 Task: Open Card Engineering Design Review in Board Product Beta Testing to Workspace DevOps and add a team member Softage.2@softage.net, a label Blue, a checklist Cake Decorating, an attachment from your computer, a color Blue and finally, add a card description 'Research and develop new product distribution strategy' and a comment 'Let us approach this task with a sense of collaboration and teamwork, leveraging the strengths of each team member.'. Add a start date 'Jan 02, 1900' with a due date 'Jan 09, 1900'
Action: Mouse moved to (294, 178)
Screenshot: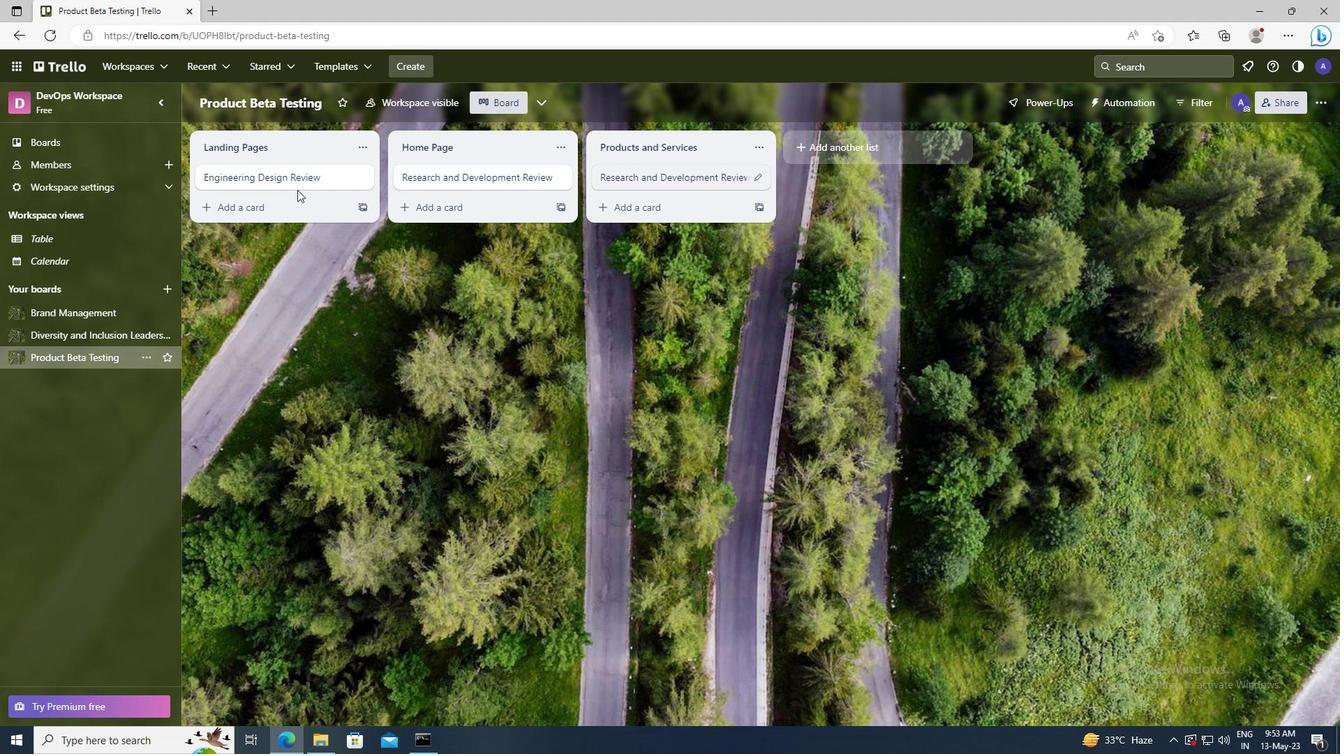 
Action: Mouse pressed left at (294, 178)
Screenshot: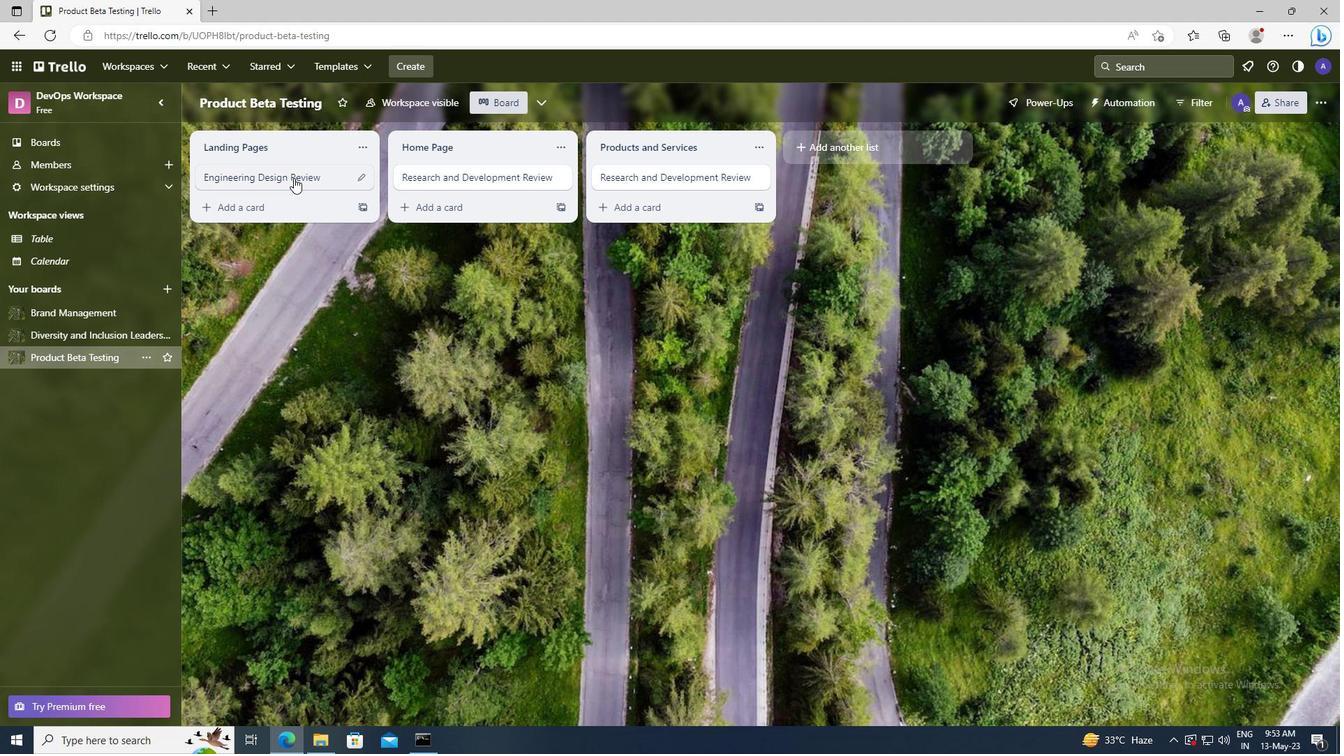 
Action: Mouse moved to (849, 174)
Screenshot: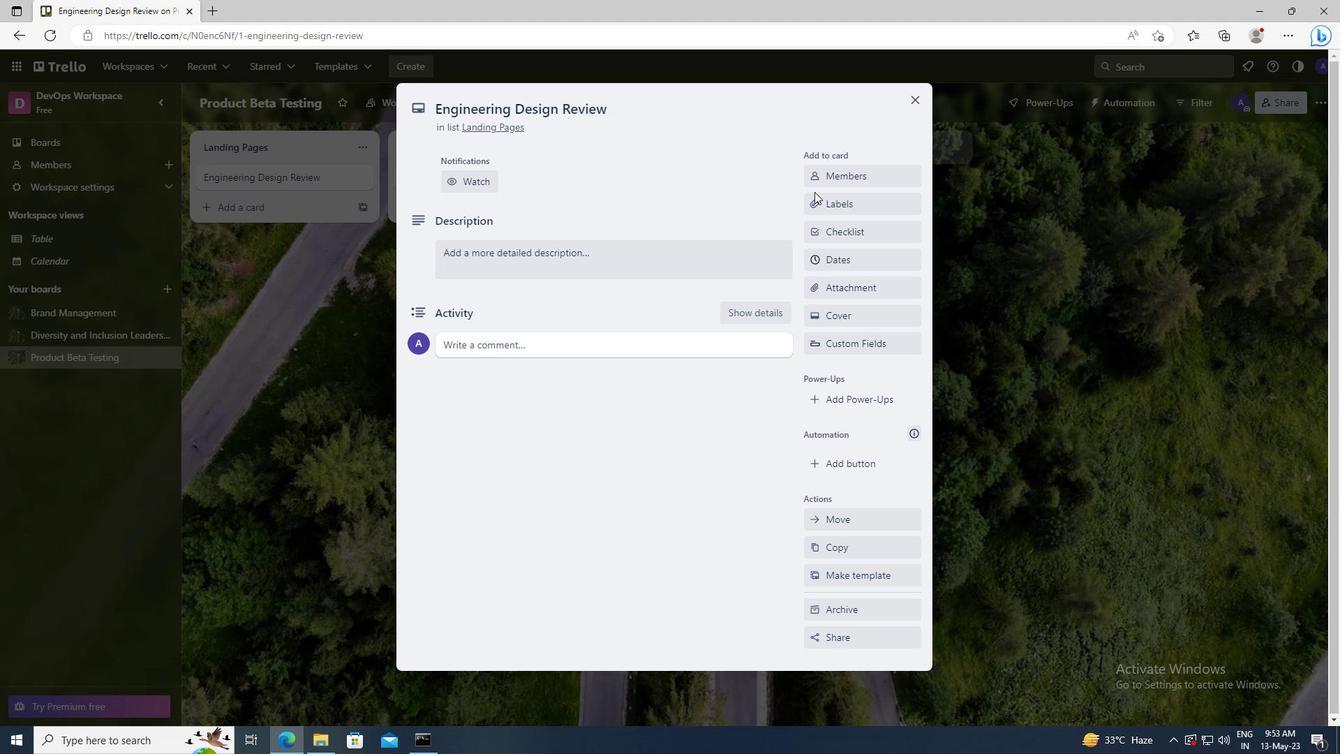 
Action: Mouse pressed left at (849, 174)
Screenshot: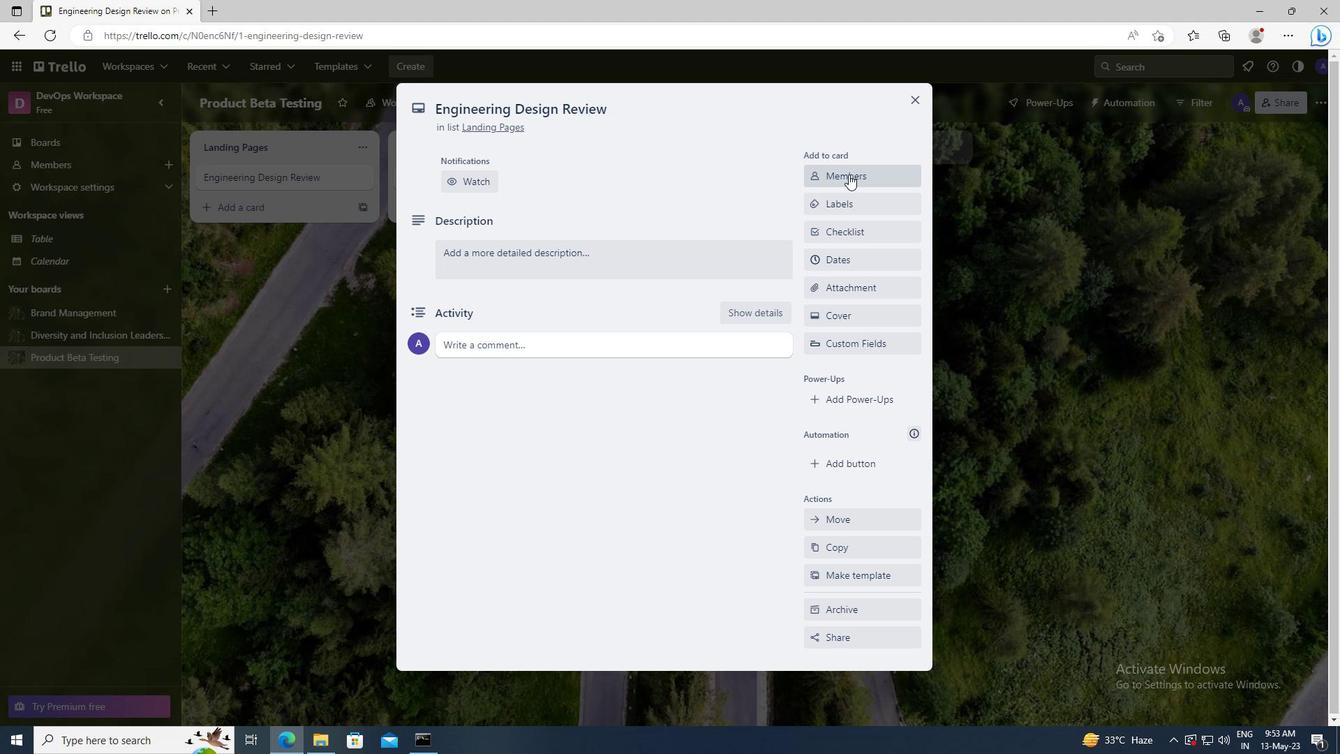 
Action: Mouse moved to (859, 240)
Screenshot: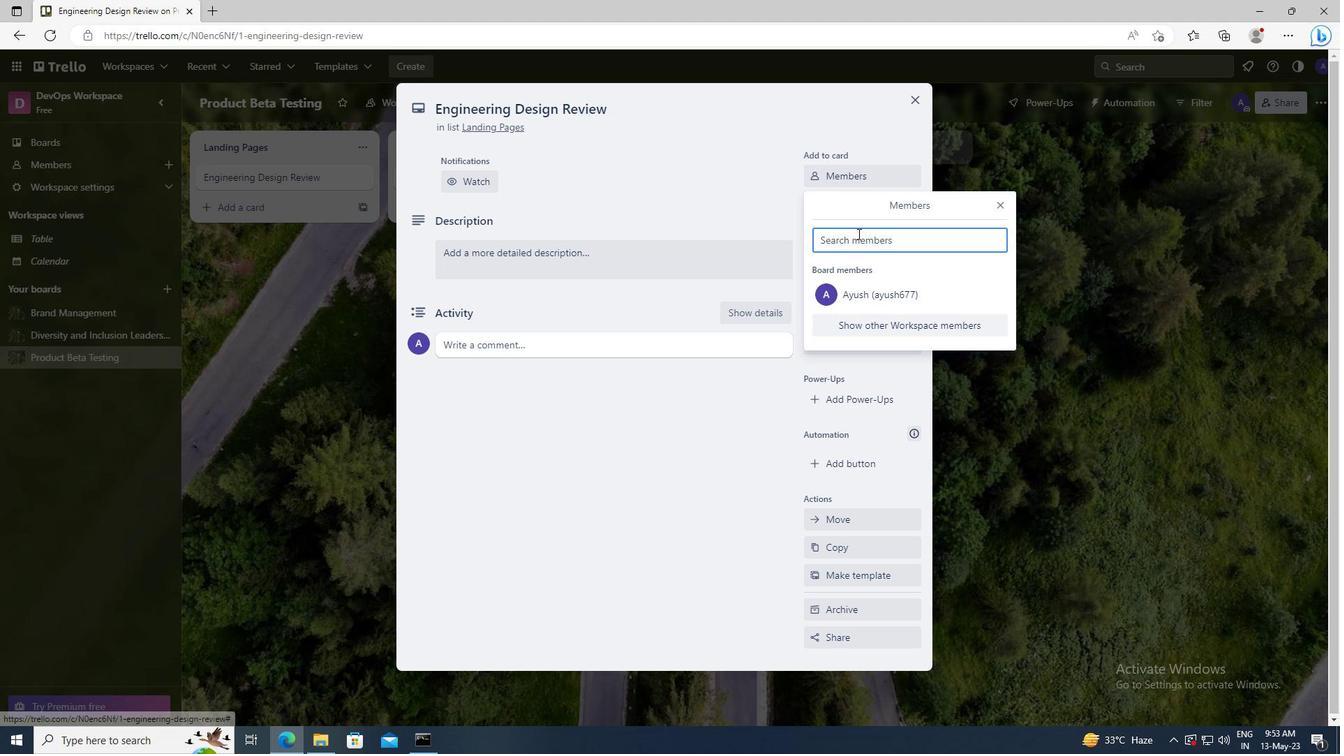 
Action: Mouse pressed left at (859, 240)
Screenshot: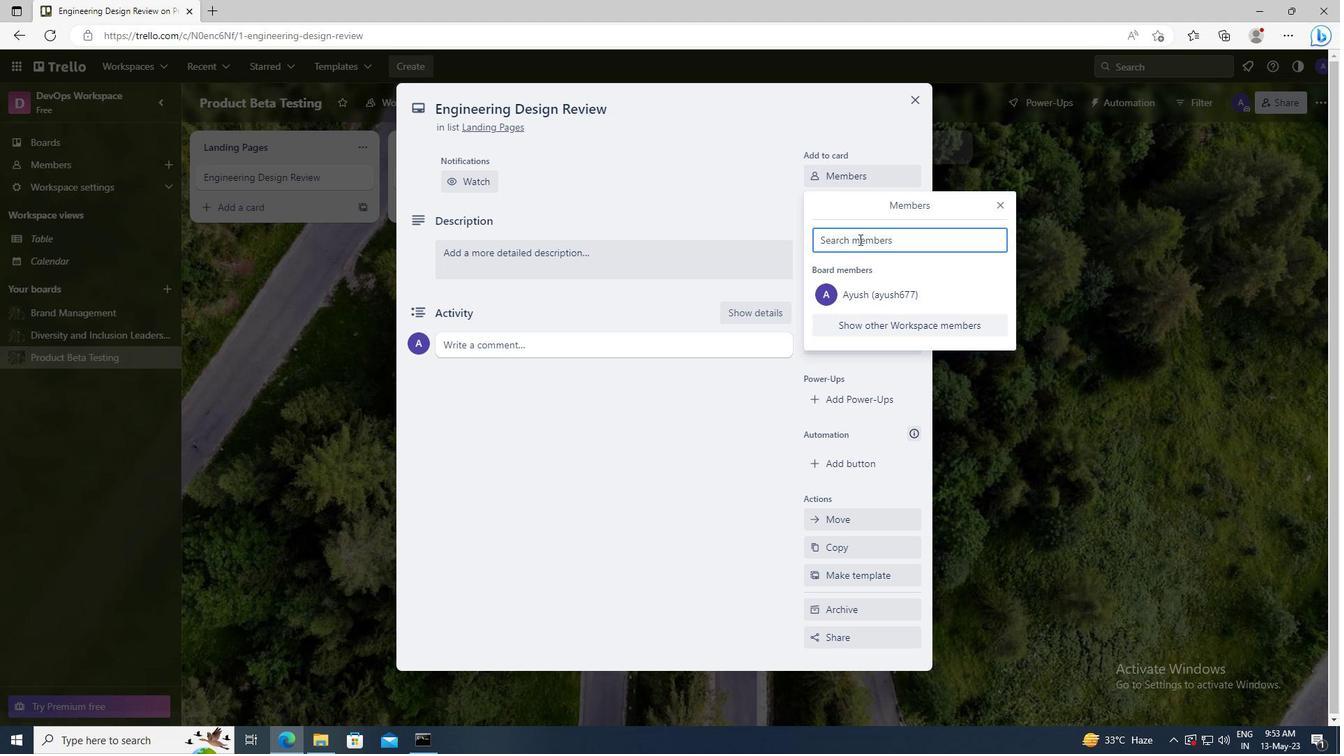 
Action: Key pressed <Key.shift>SOFTAGE.2
Screenshot: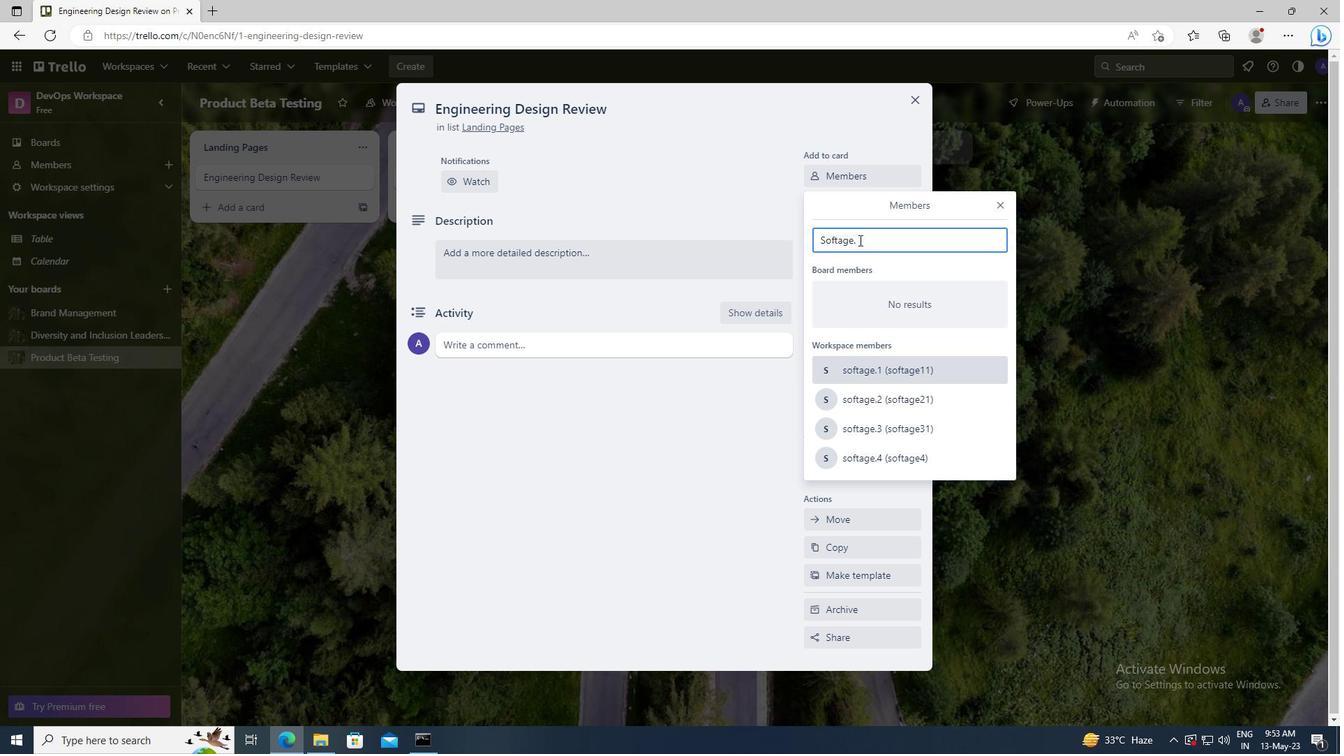 
Action: Mouse moved to (873, 368)
Screenshot: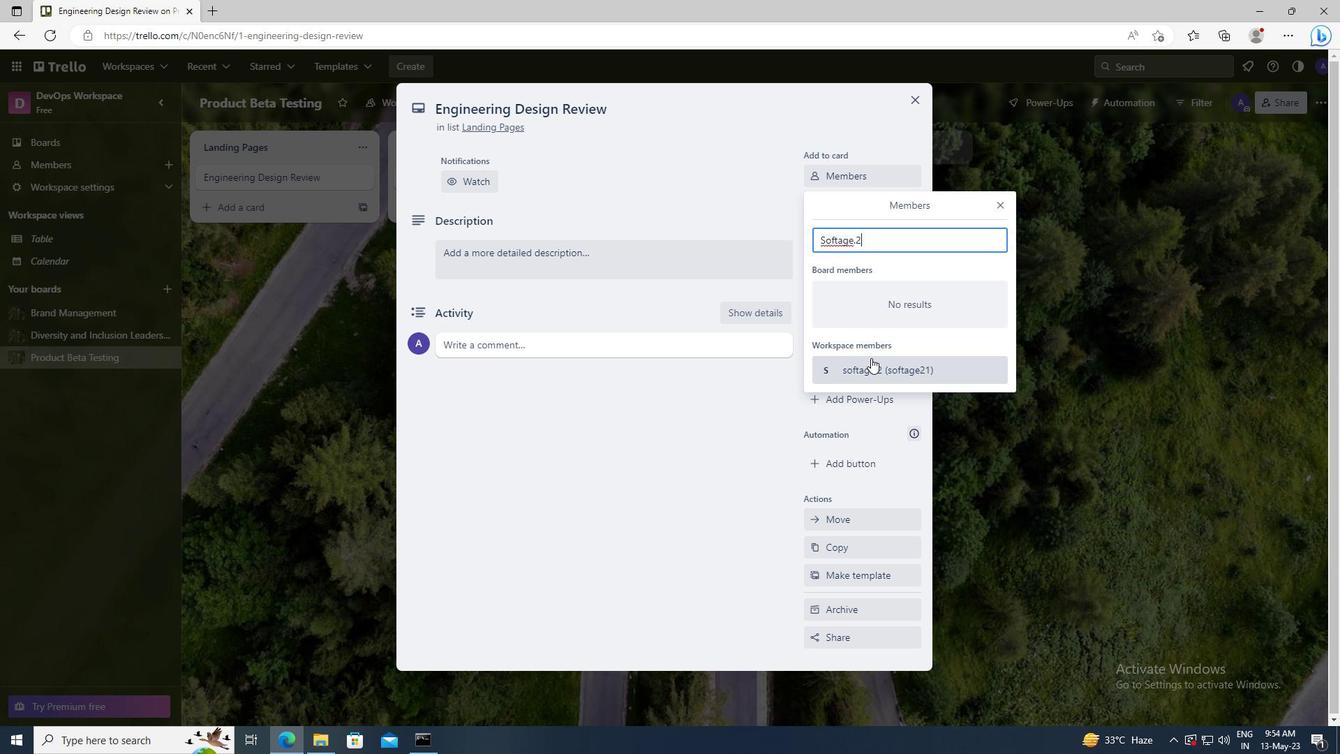 
Action: Mouse pressed left at (873, 368)
Screenshot: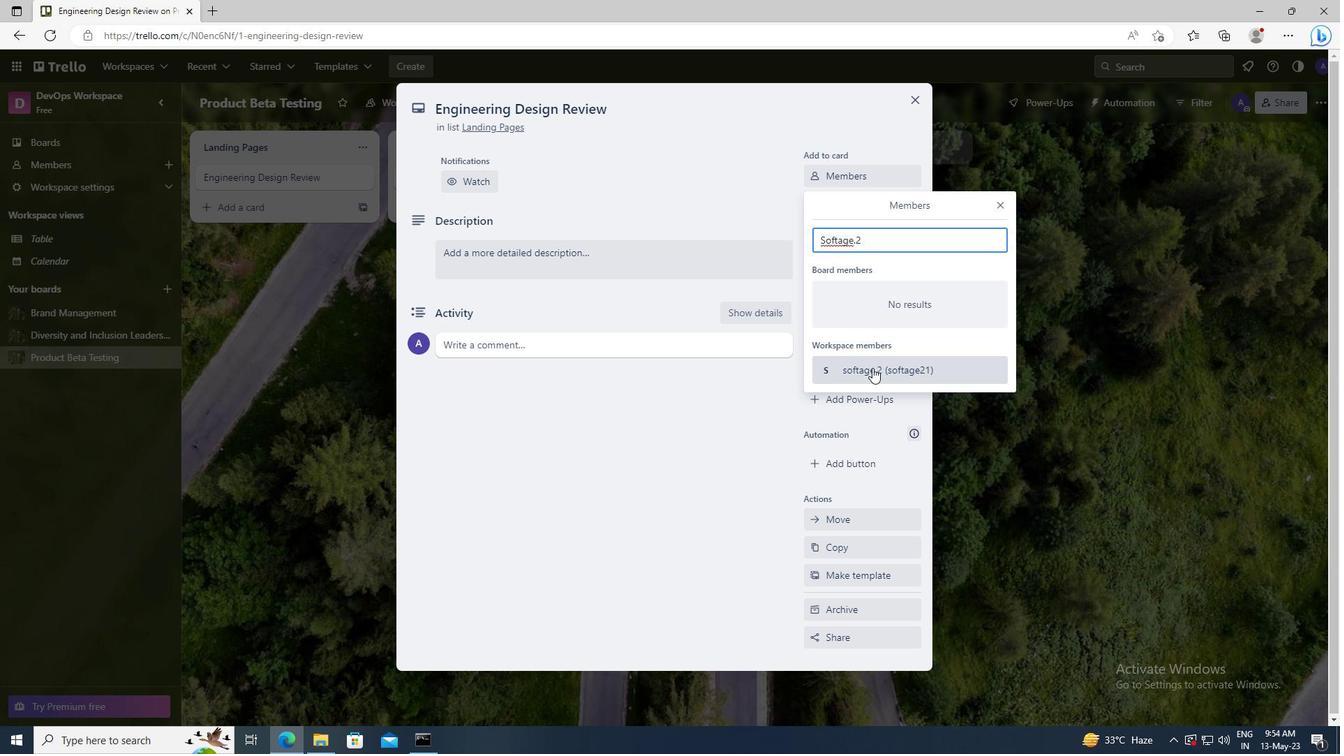 
Action: Mouse moved to (1001, 208)
Screenshot: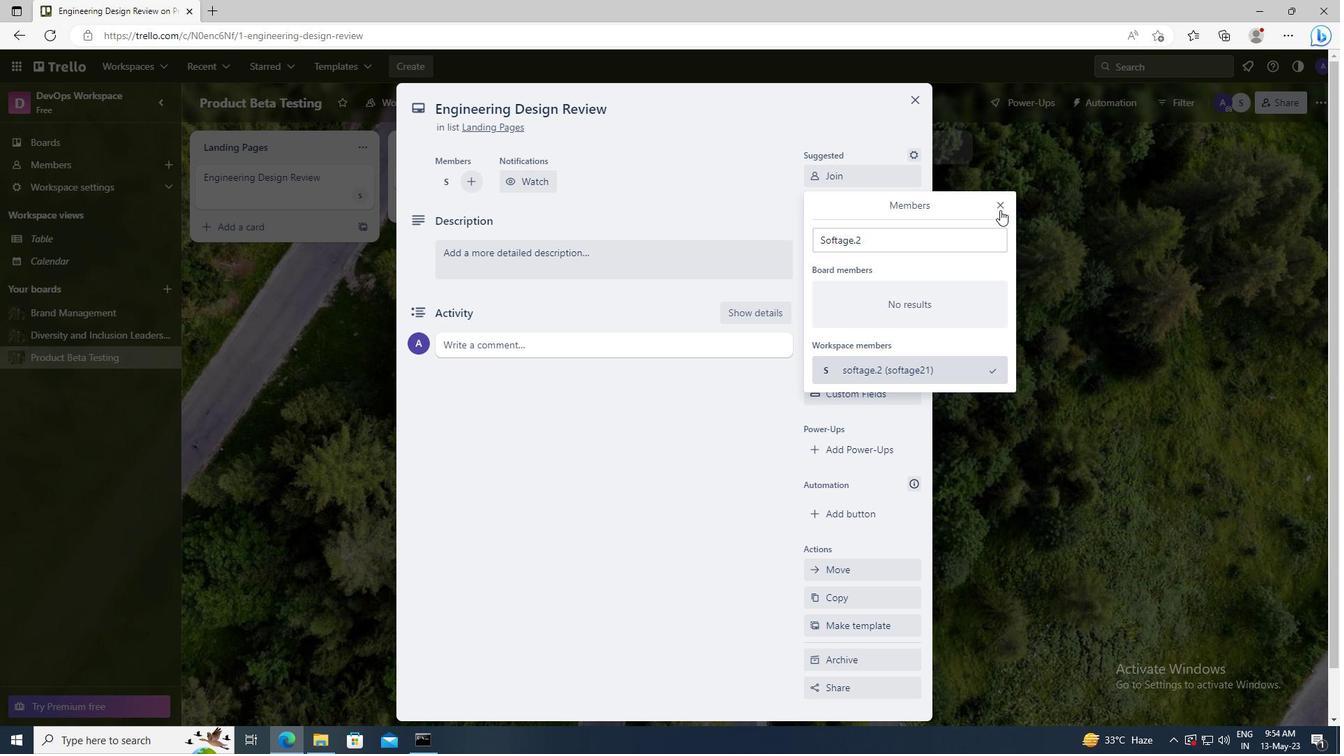 
Action: Mouse pressed left at (1001, 208)
Screenshot: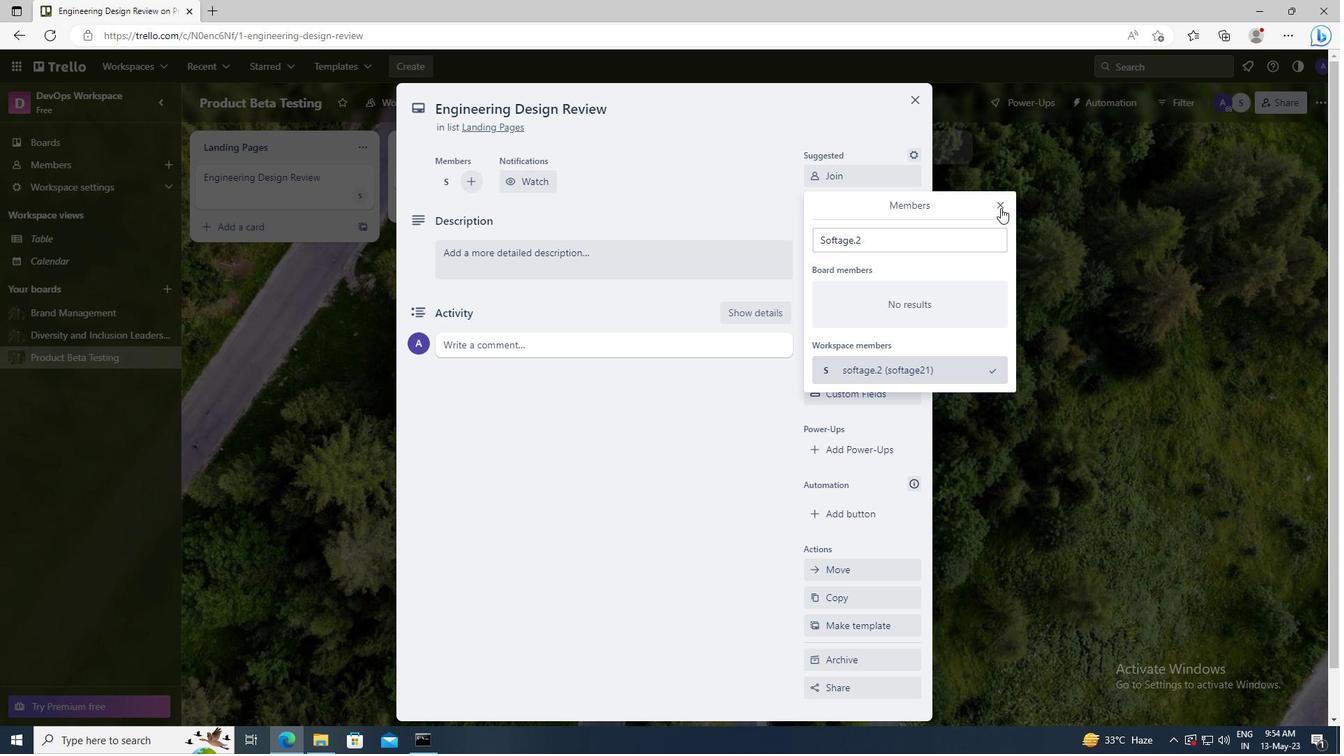 
Action: Mouse moved to (863, 260)
Screenshot: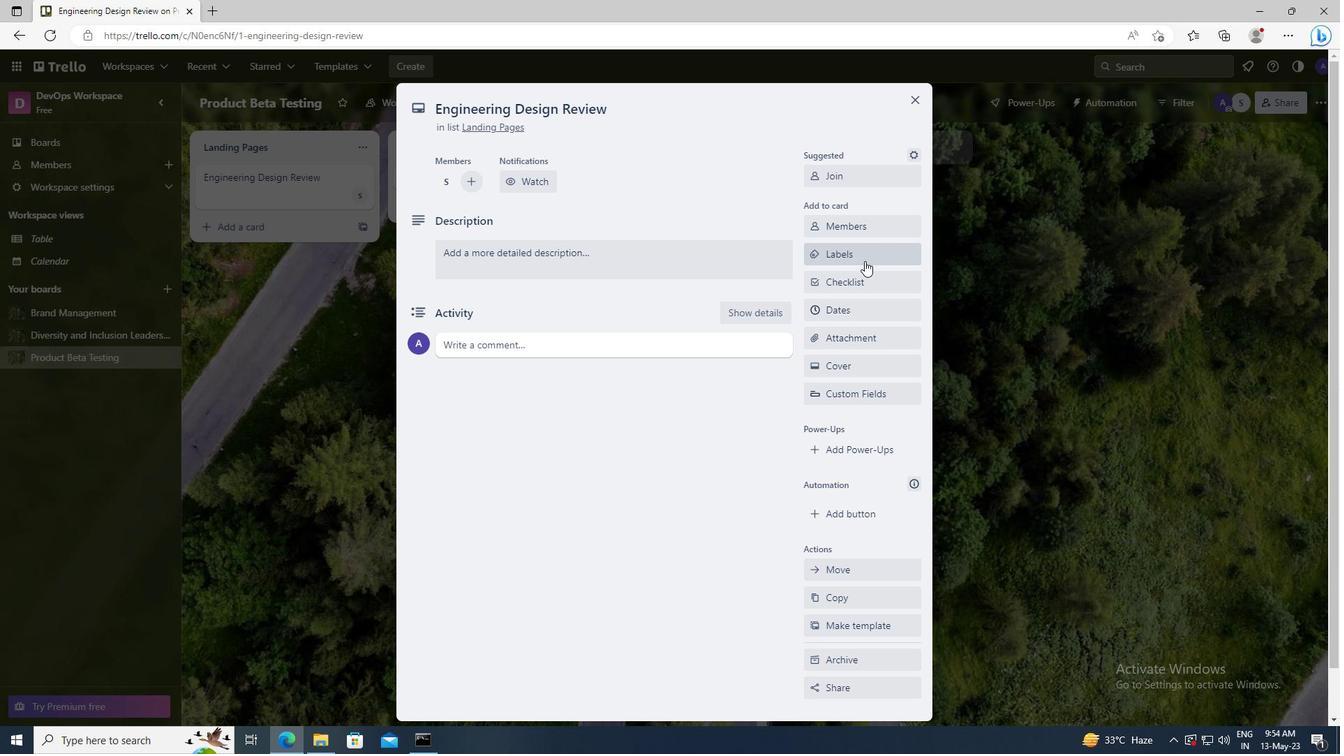 
Action: Mouse pressed left at (863, 260)
Screenshot: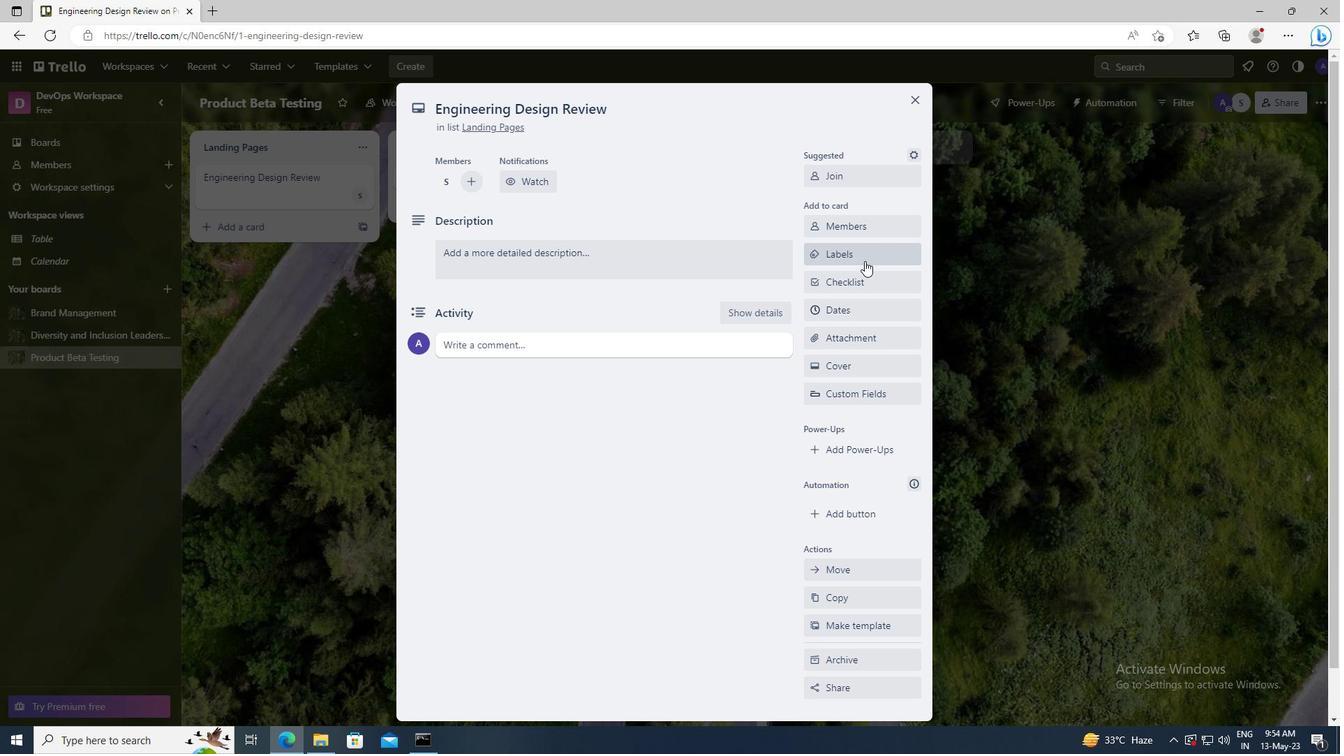 
Action: Mouse moved to (907, 527)
Screenshot: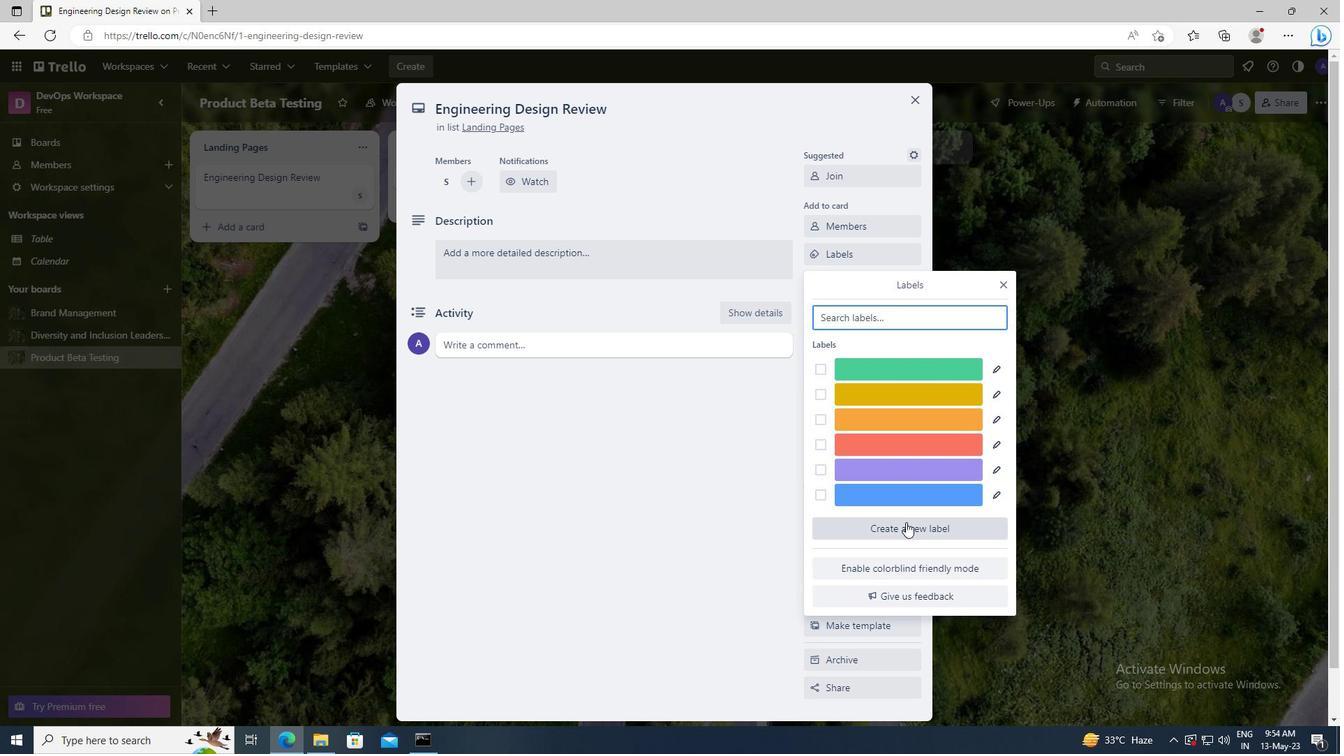 
Action: Mouse pressed left at (907, 527)
Screenshot: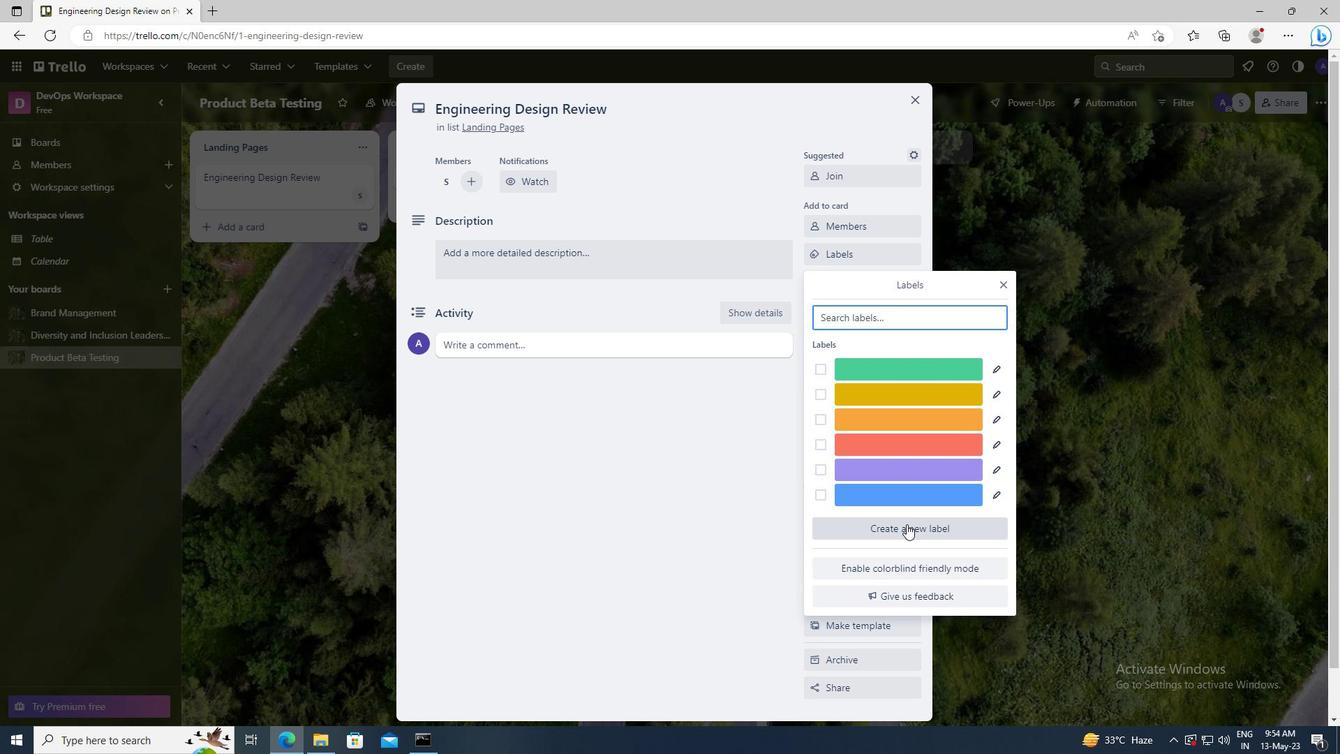 
Action: Mouse moved to (832, 556)
Screenshot: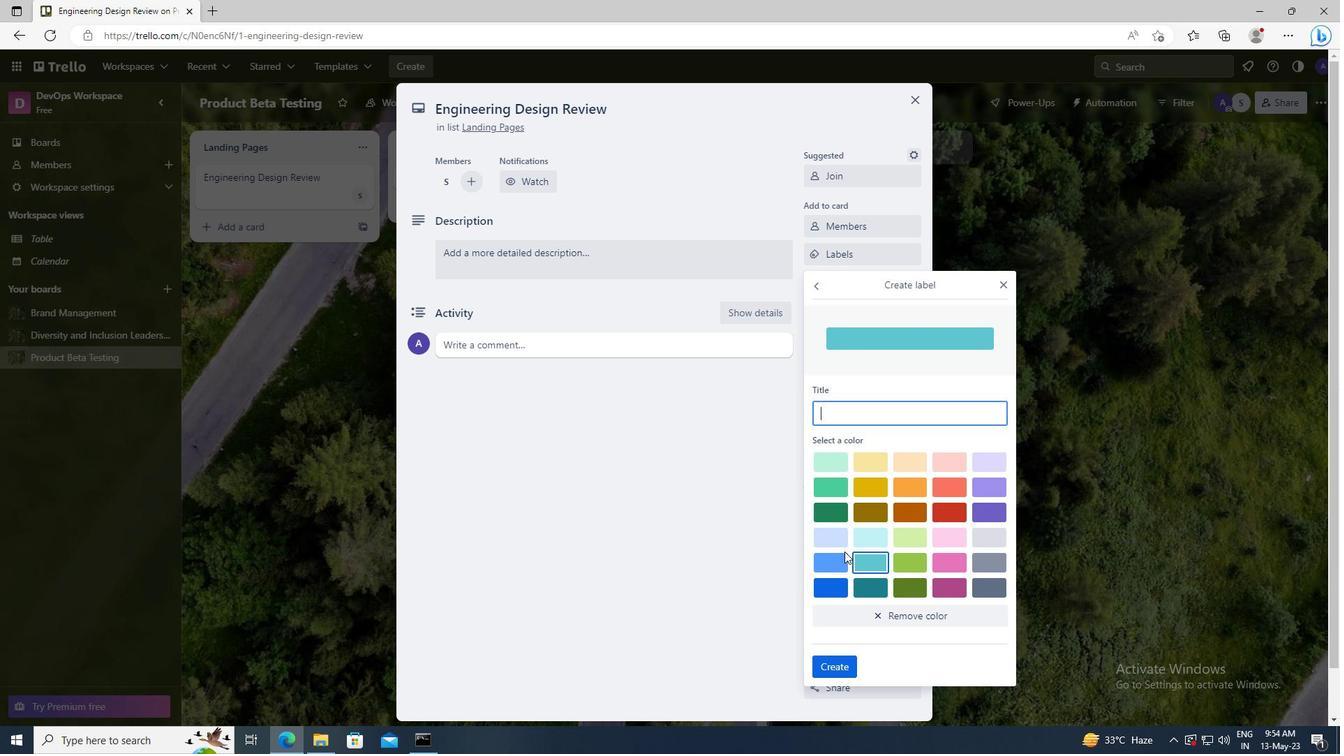 
Action: Mouse pressed left at (832, 556)
Screenshot: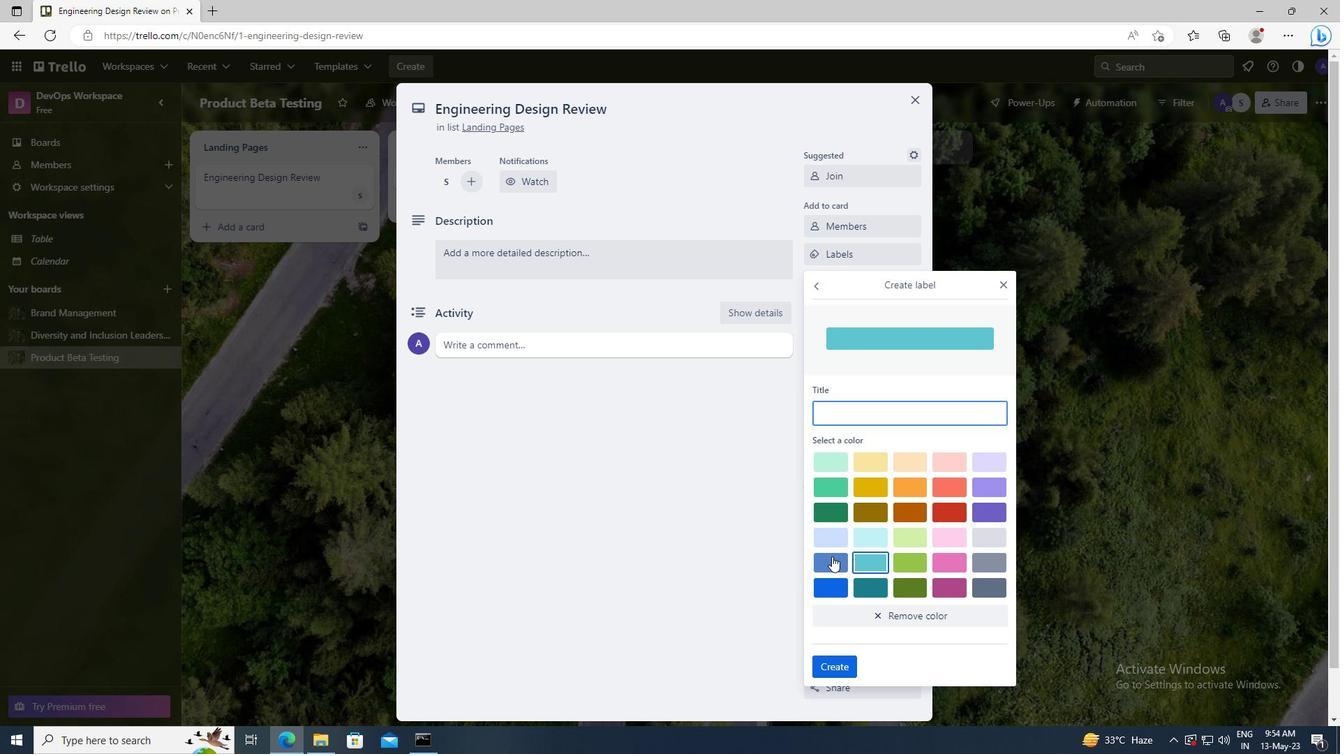
Action: Mouse moved to (823, 666)
Screenshot: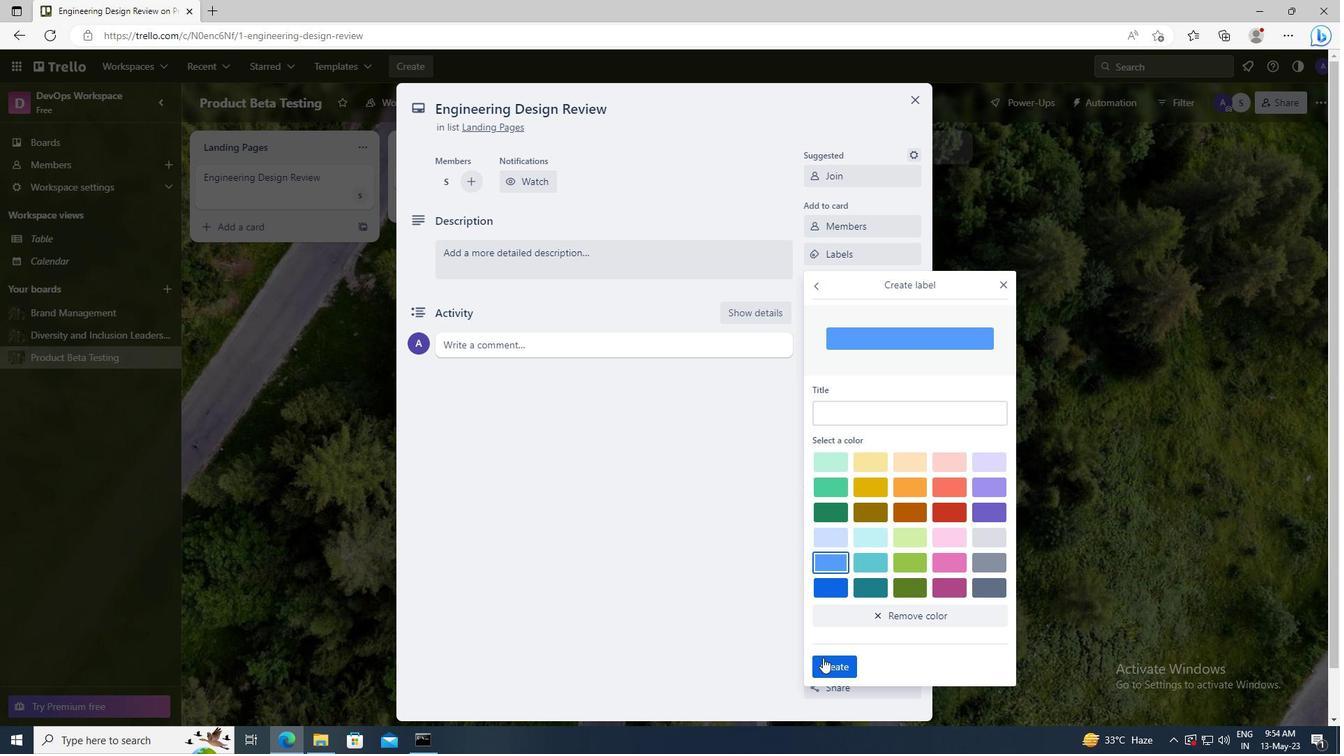 
Action: Mouse pressed left at (823, 666)
Screenshot: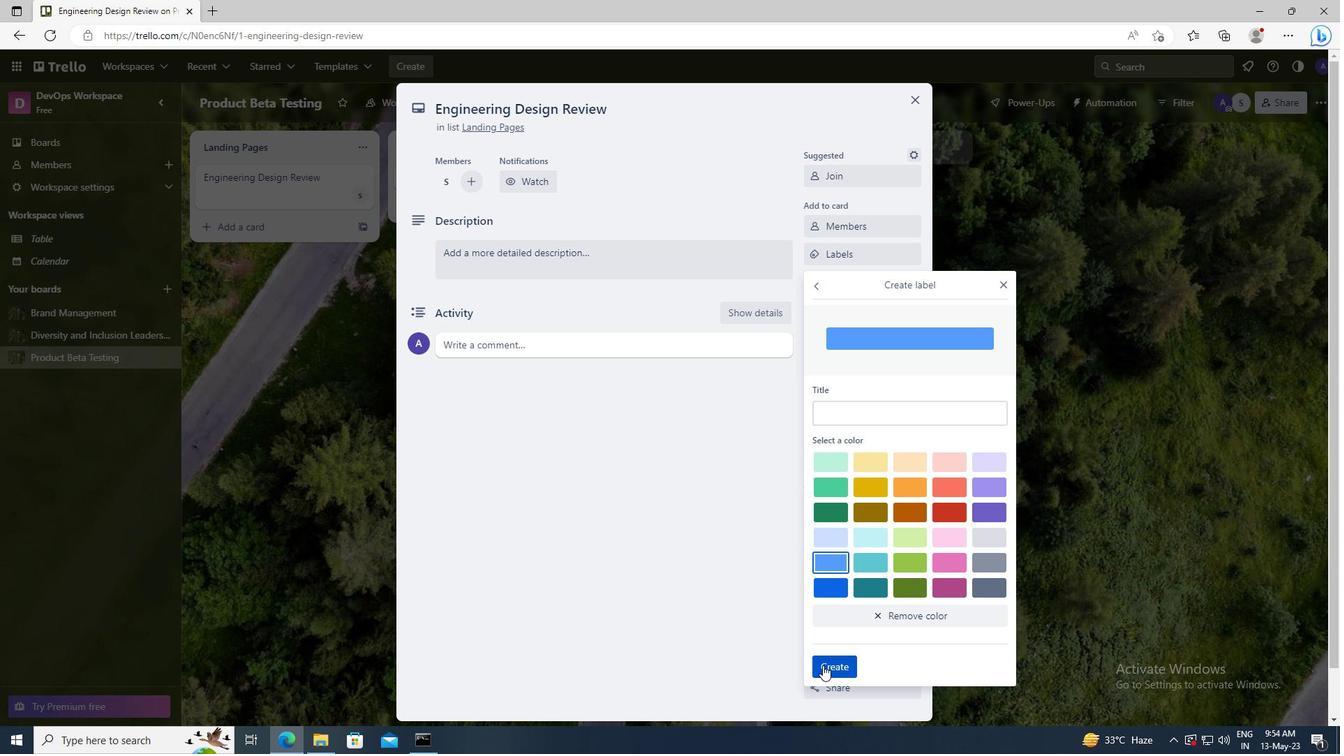 
Action: Mouse moved to (1004, 282)
Screenshot: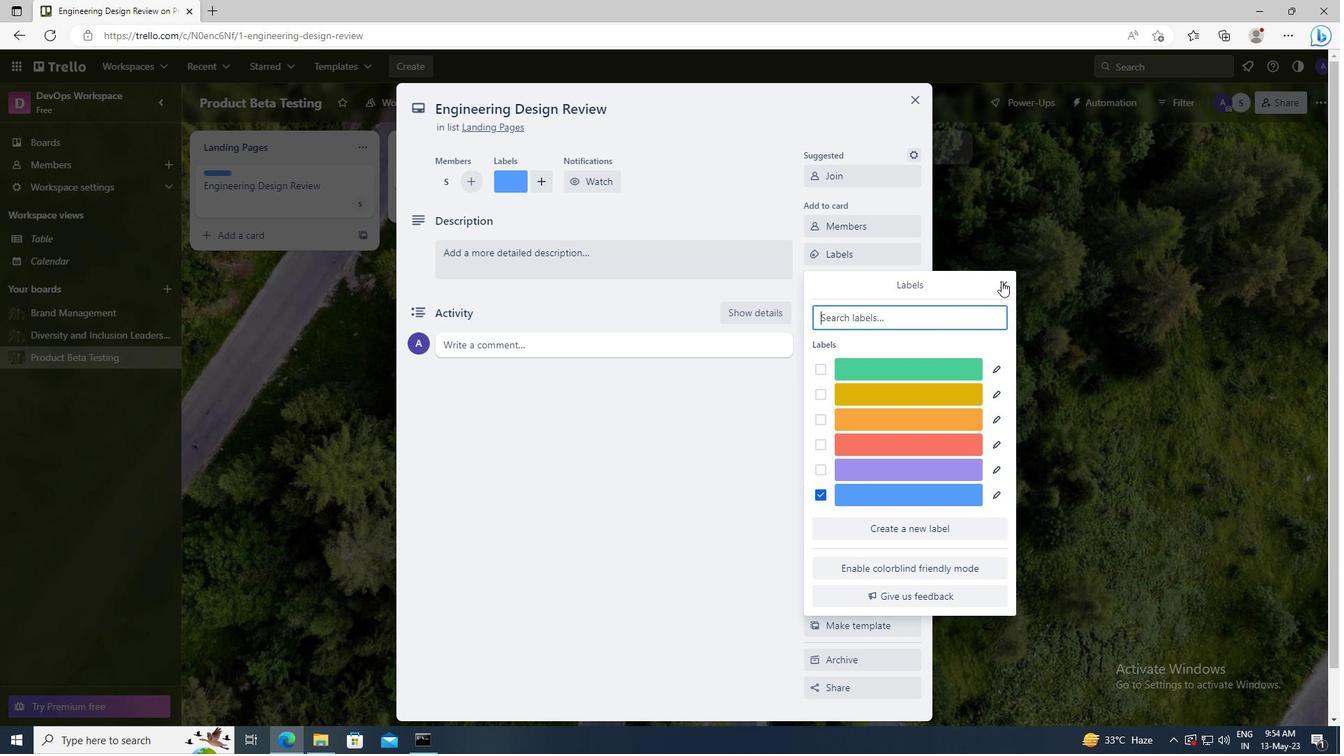 
Action: Mouse pressed left at (1004, 282)
Screenshot: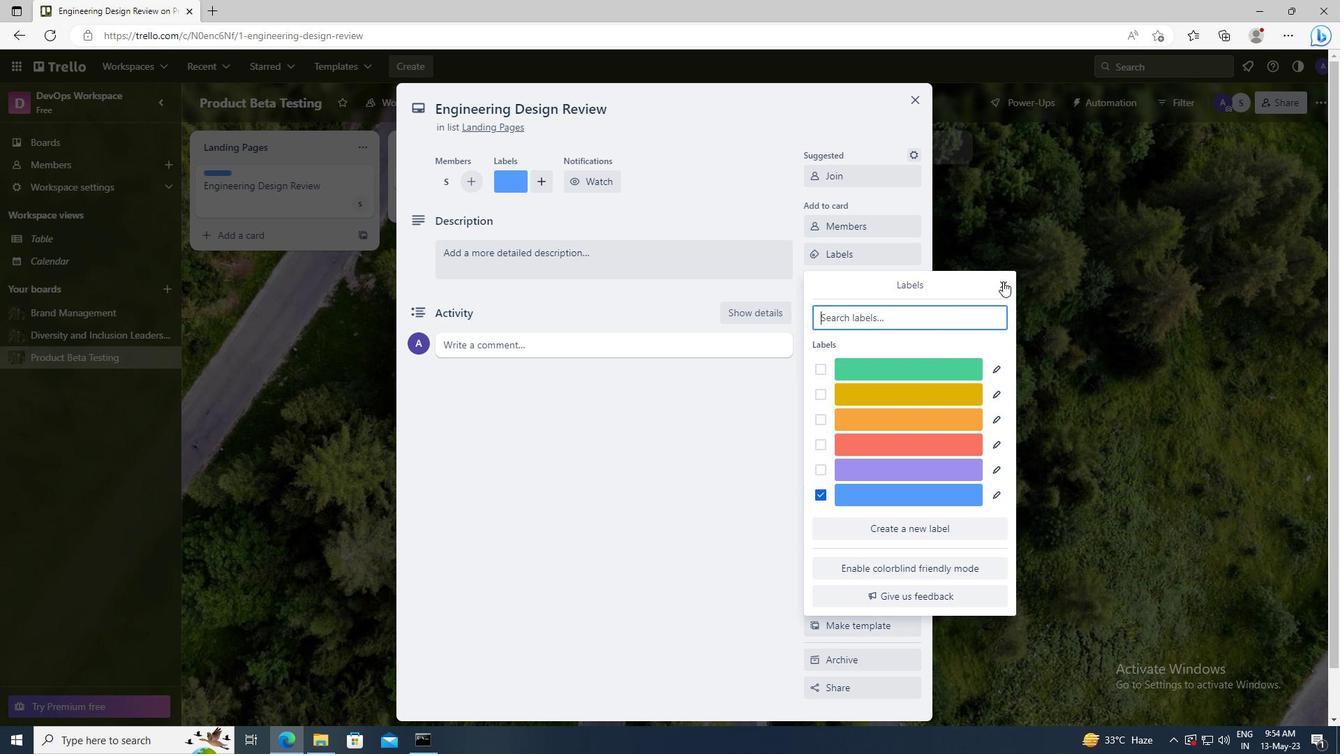 
Action: Mouse moved to (877, 282)
Screenshot: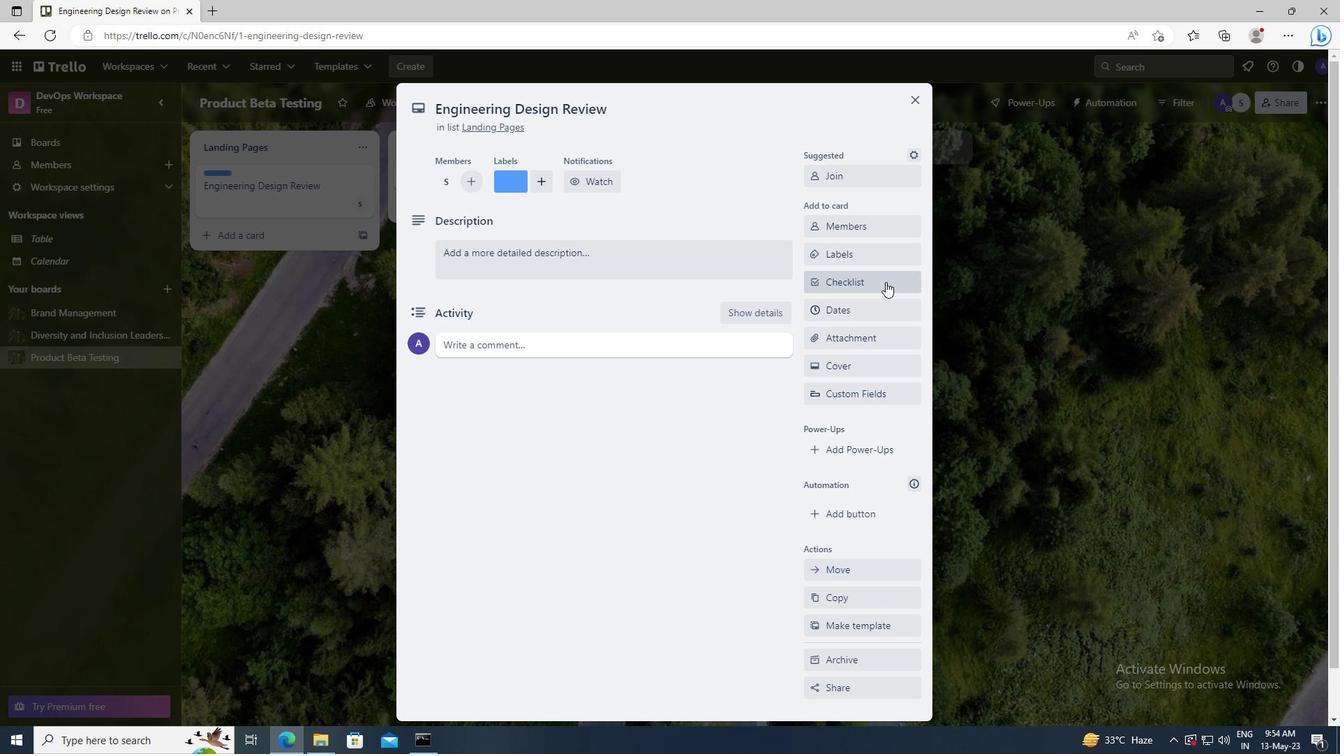 
Action: Mouse pressed left at (877, 282)
Screenshot: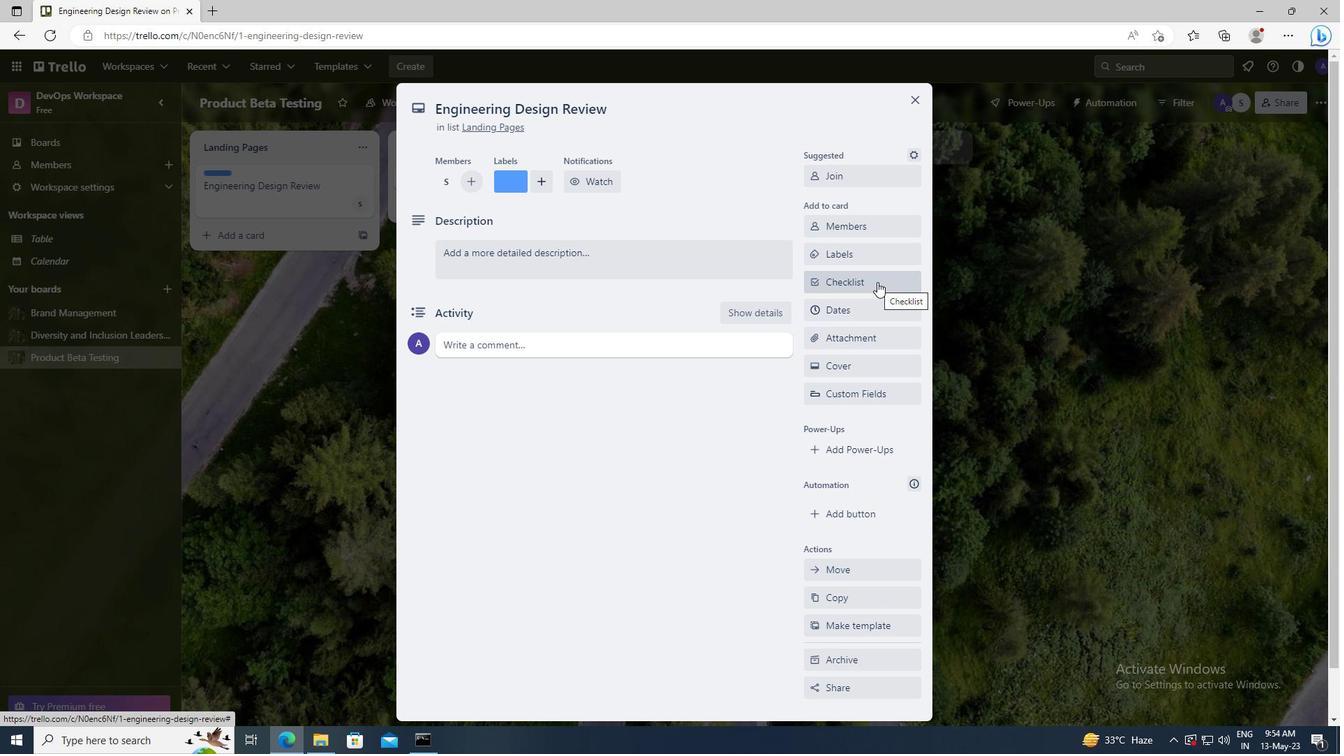 
Action: Key pressed <Key.shift>CAKE<Key.space><Key.shift>DECORATING
Screenshot: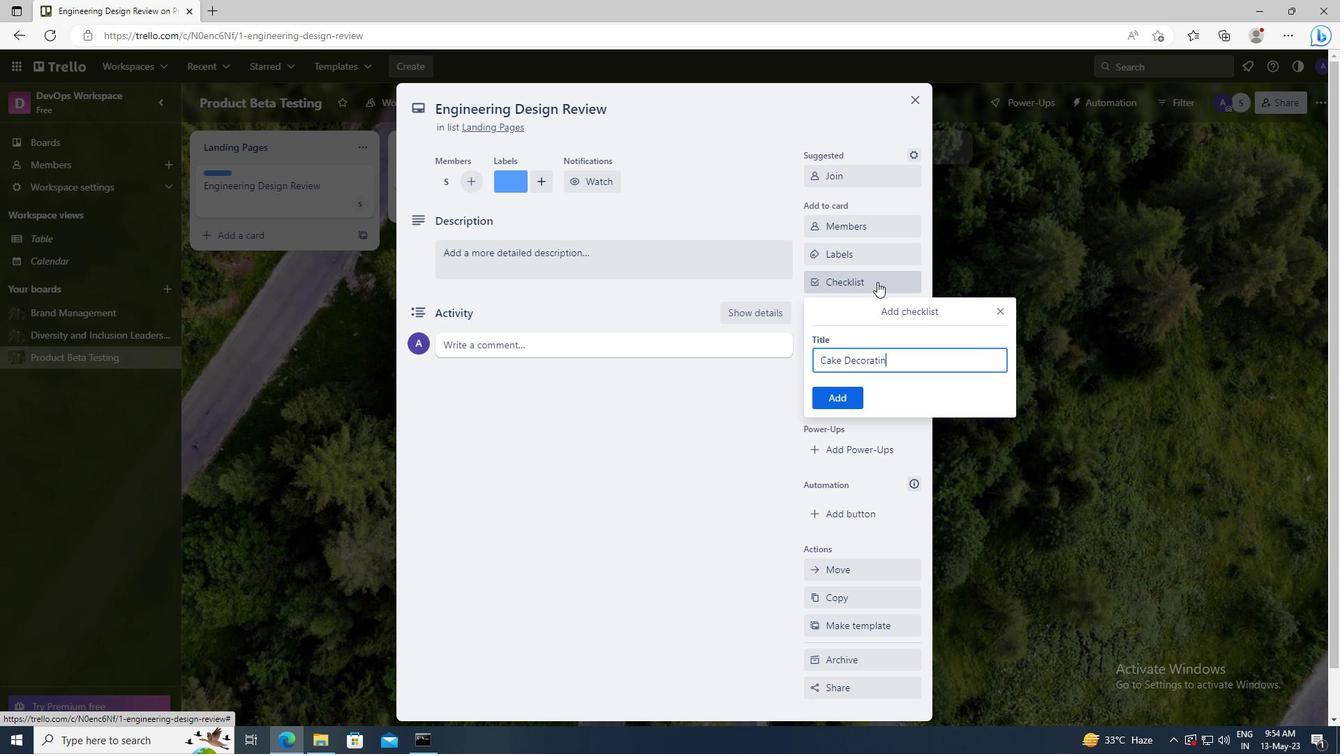 
Action: Mouse moved to (850, 395)
Screenshot: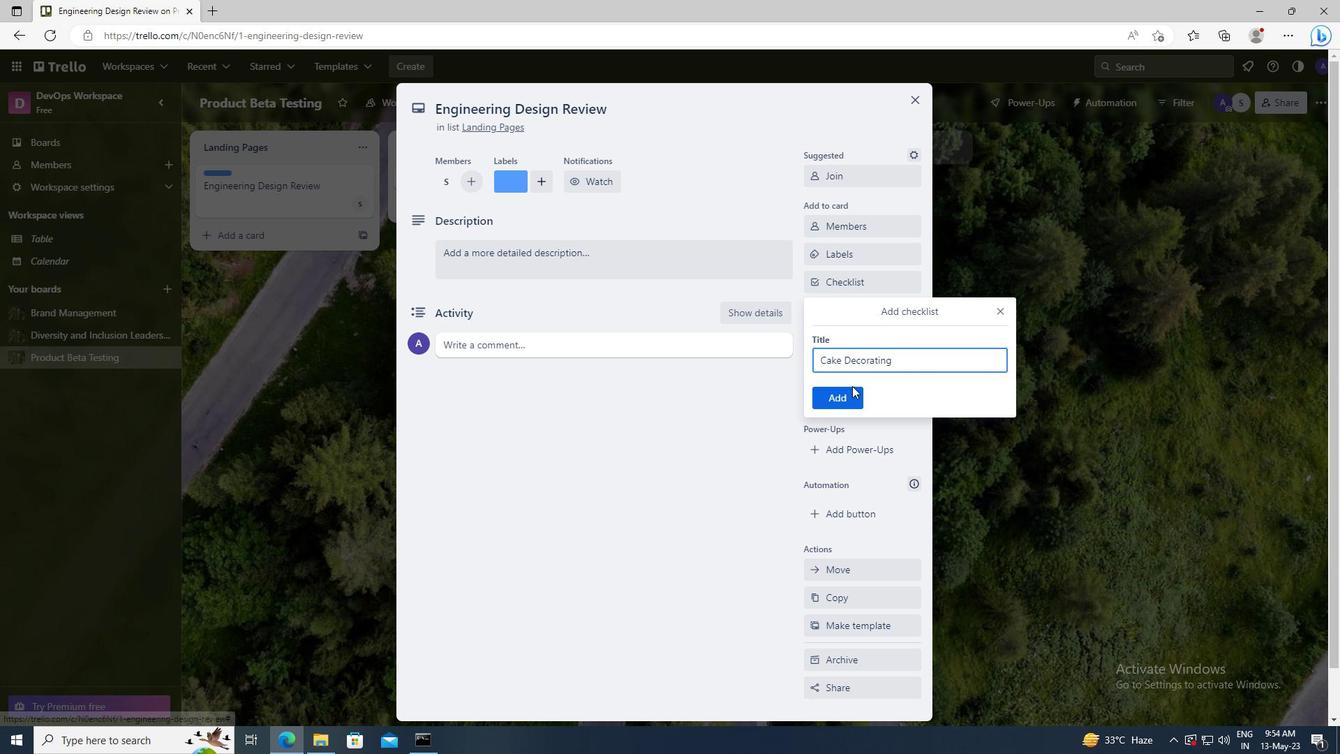 
Action: Mouse pressed left at (850, 395)
Screenshot: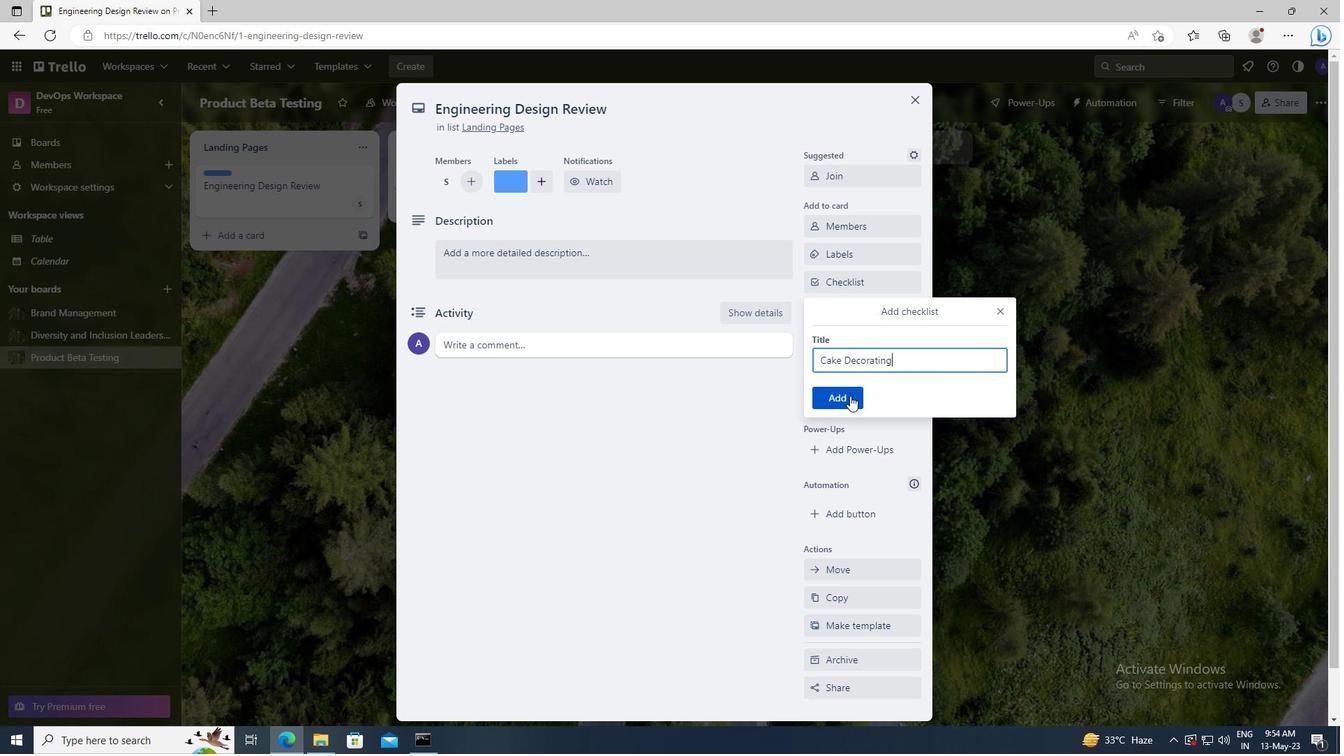 
Action: Mouse moved to (844, 345)
Screenshot: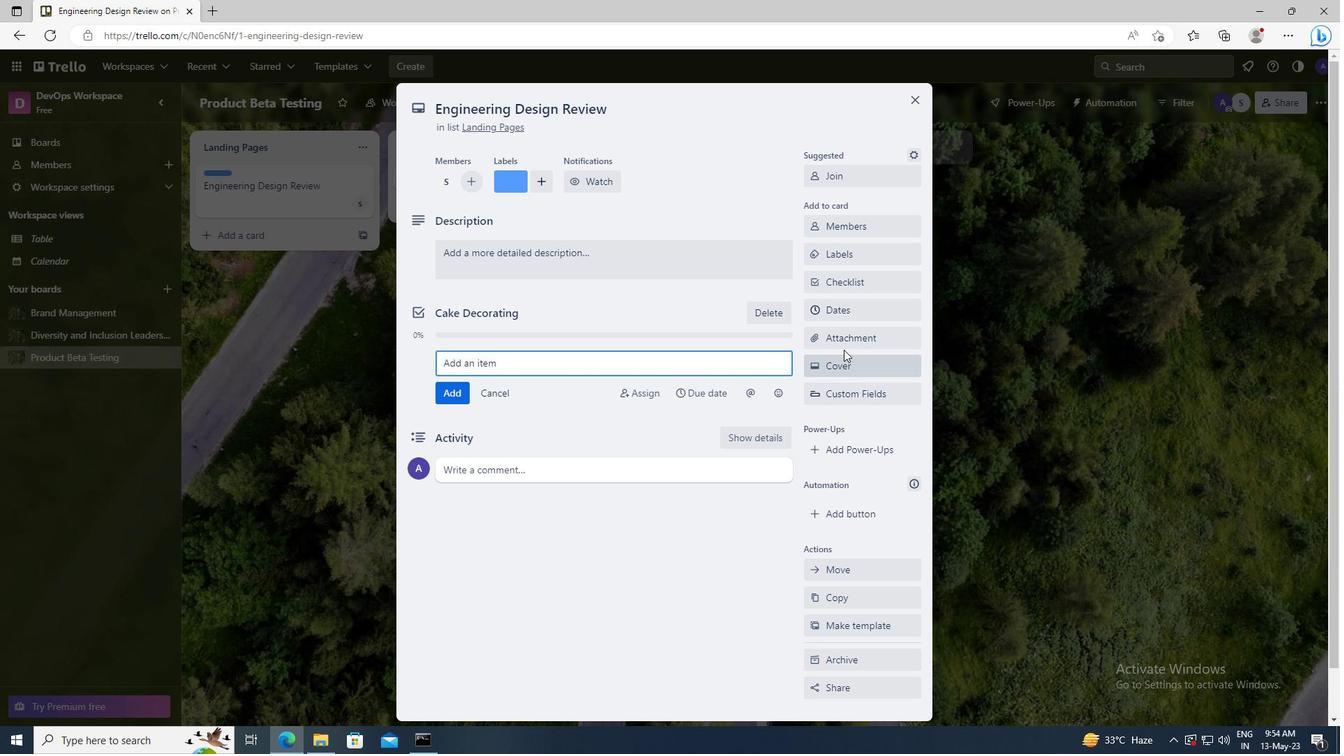 
Action: Mouse pressed left at (844, 345)
Screenshot: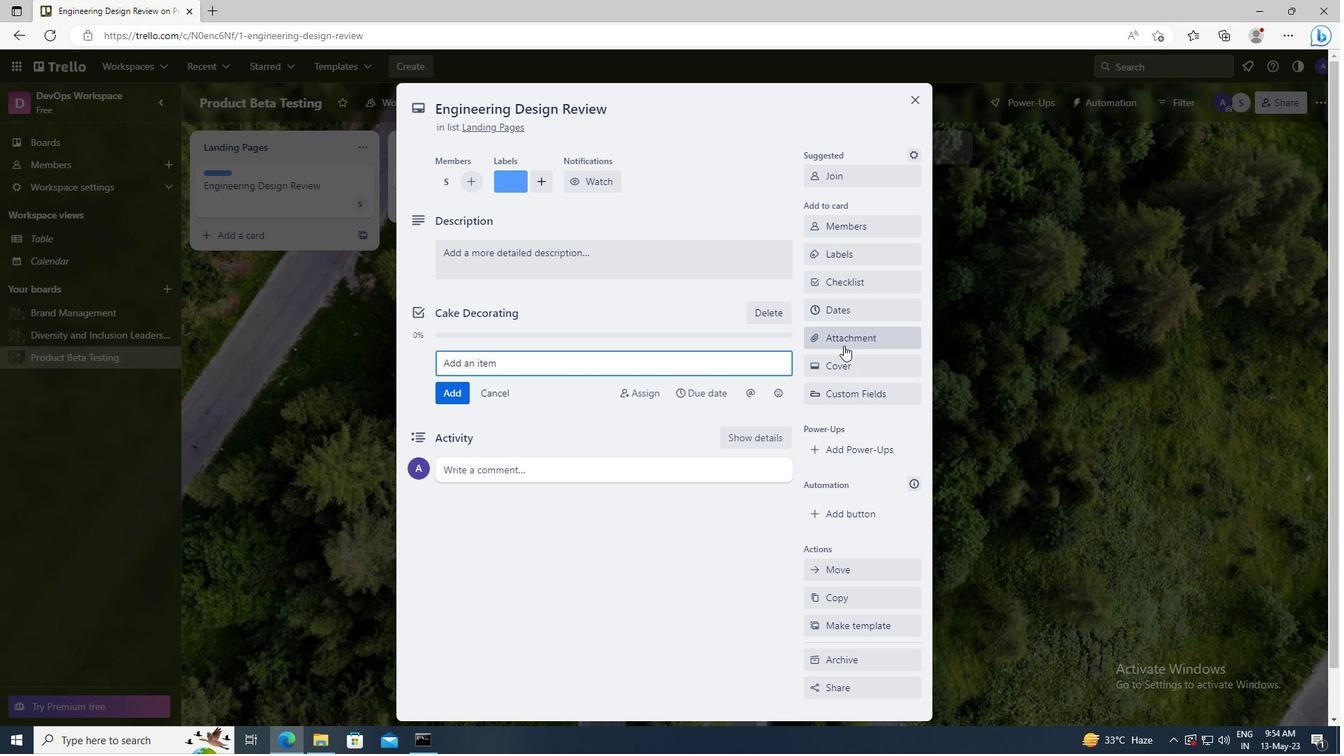 
Action: Mouse moved to (844, 395)
Screenshot: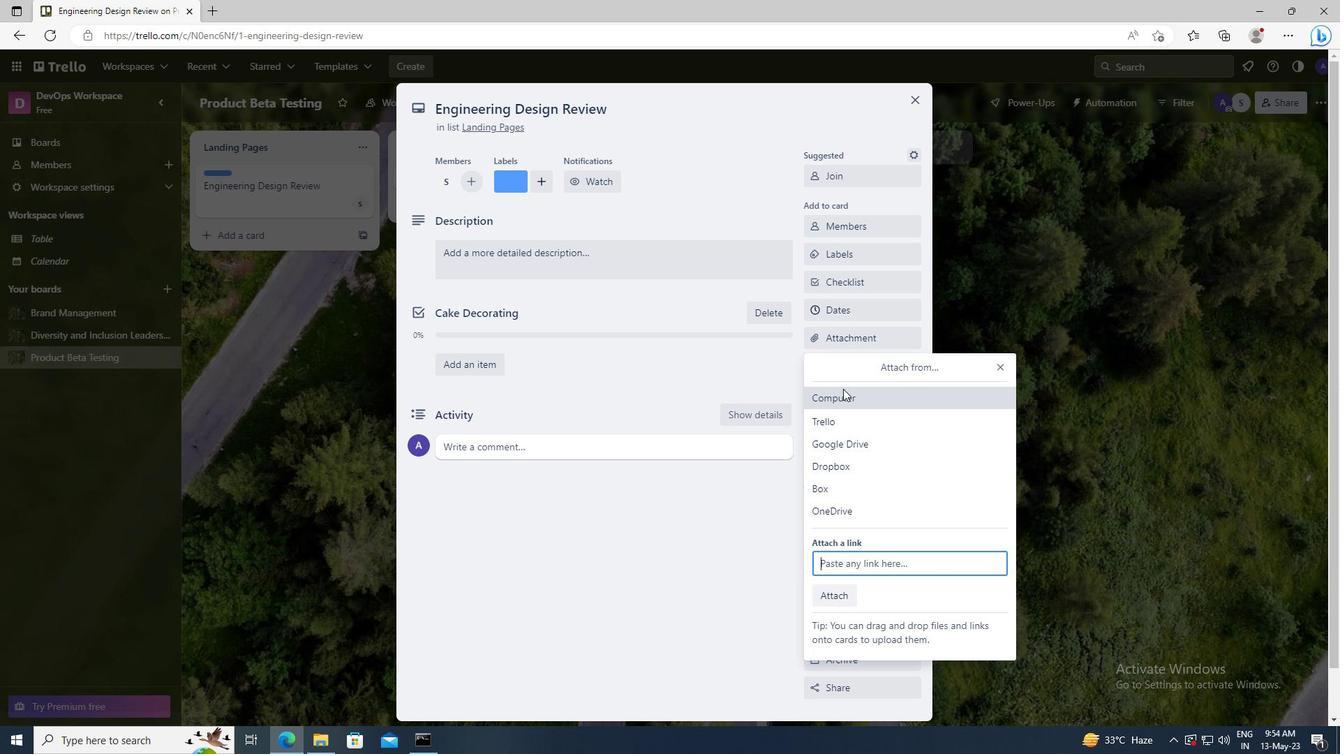 
Action: Mouse pressed left at (844, 395)
Screenshot: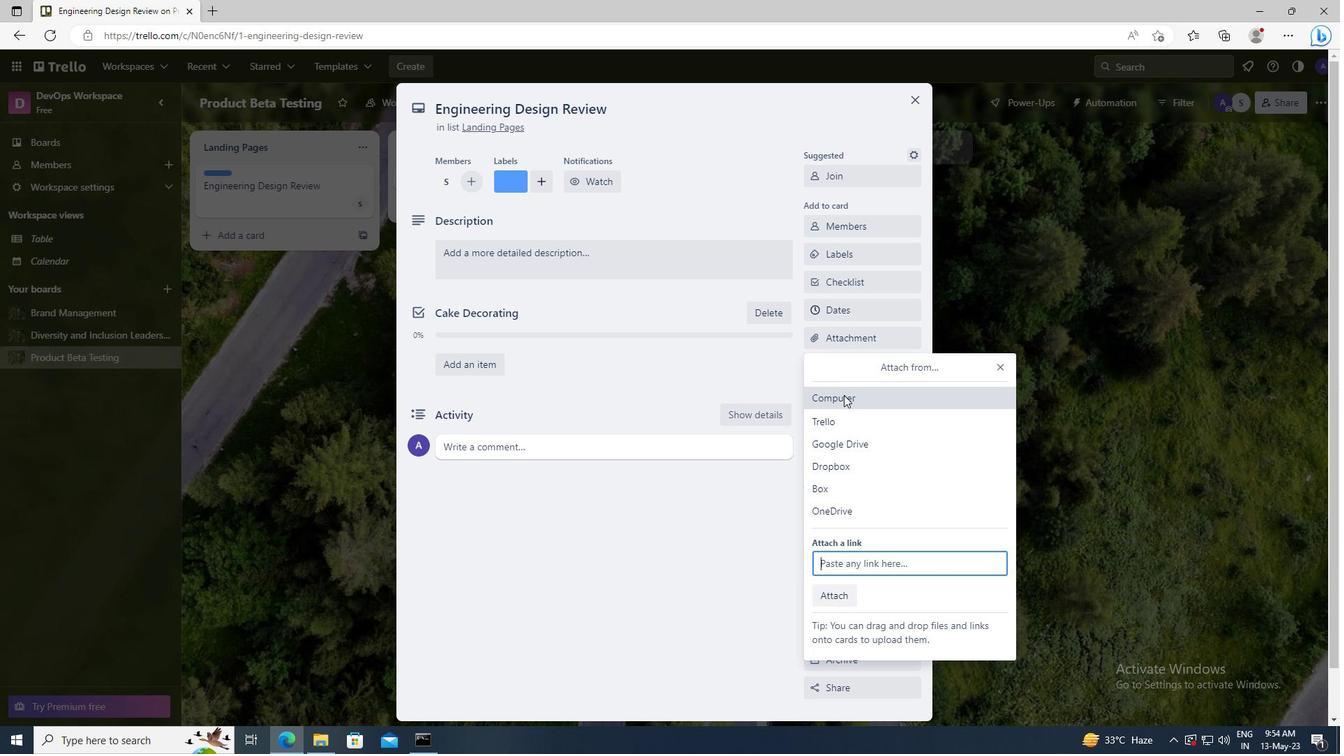 
Action: Mouse moved to (350, 122)
Screenshot: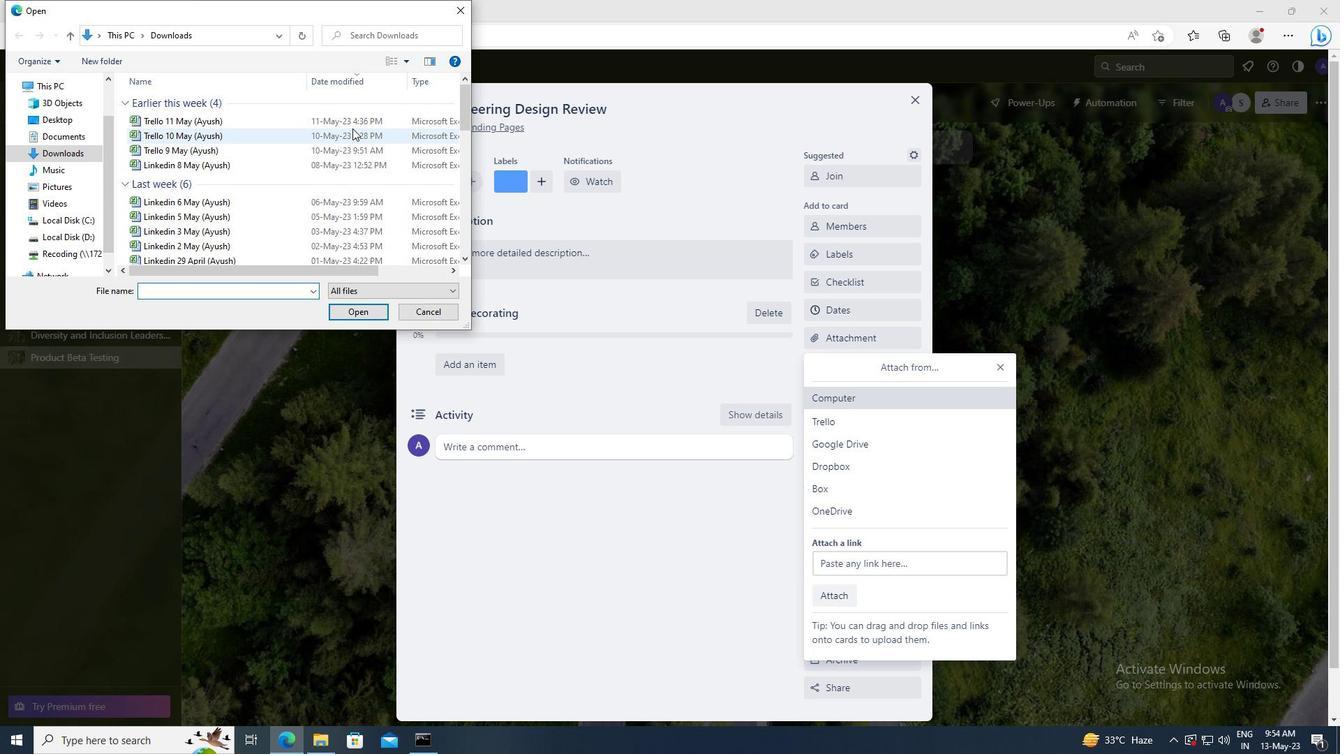 
Action: Mouse pressed left at (350, 122)
Screenshot: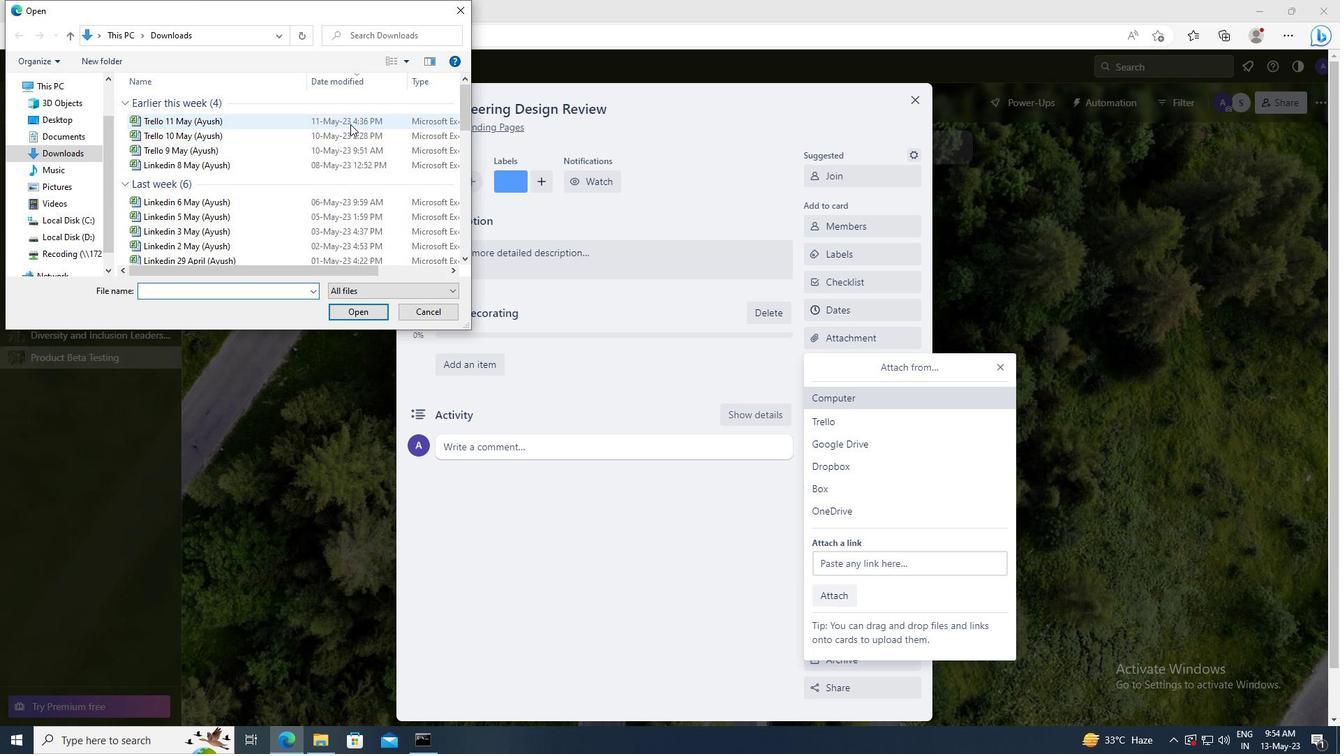 
Action: Mouse moved to (368, 312)
Screenshot: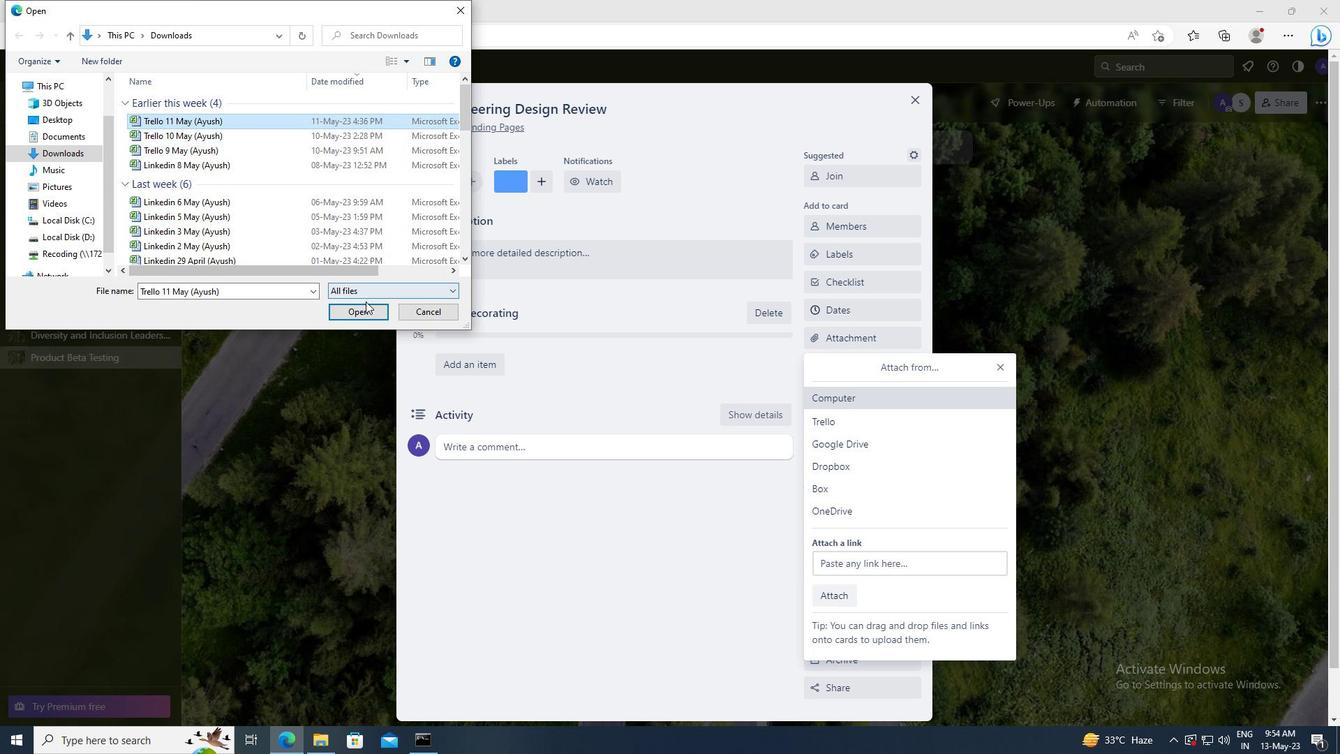 
Action: Mouse pressed left at (368, 312)
Screenshot: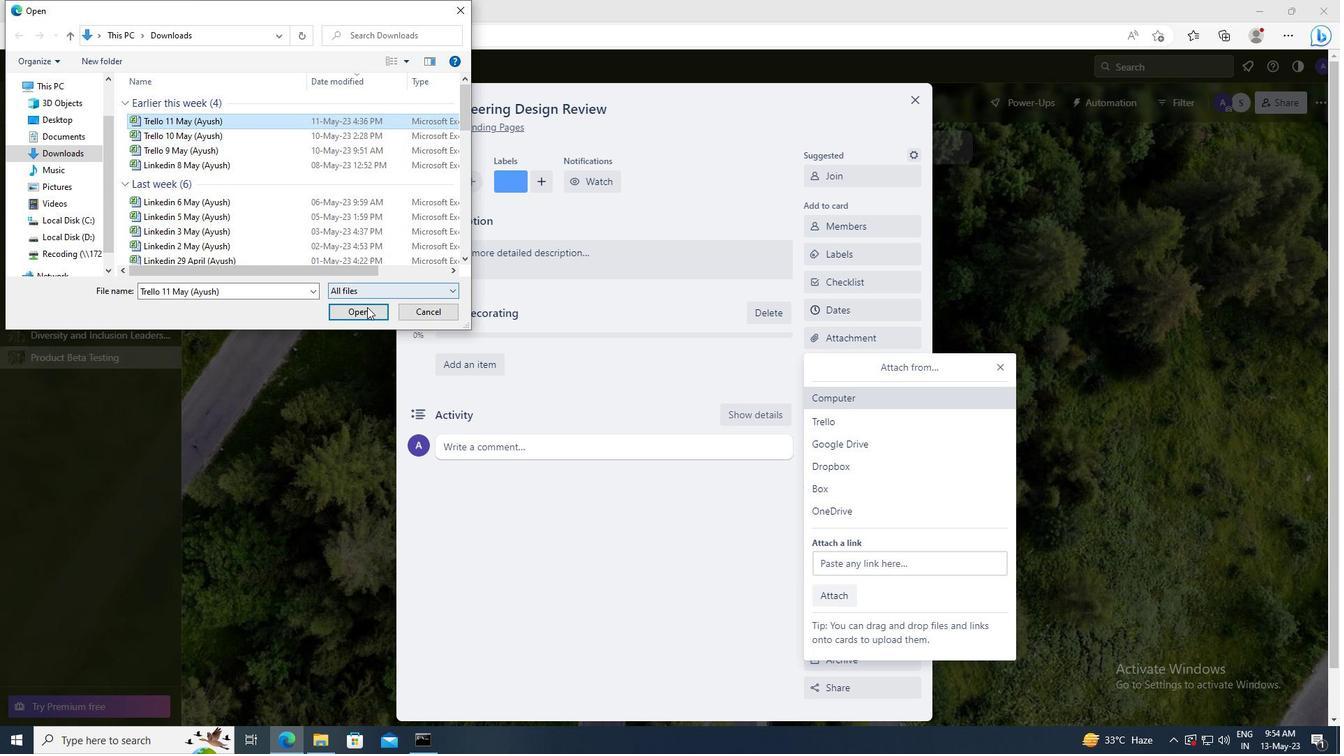 
Action: Mouse moved to (829, 362)
Screenshot: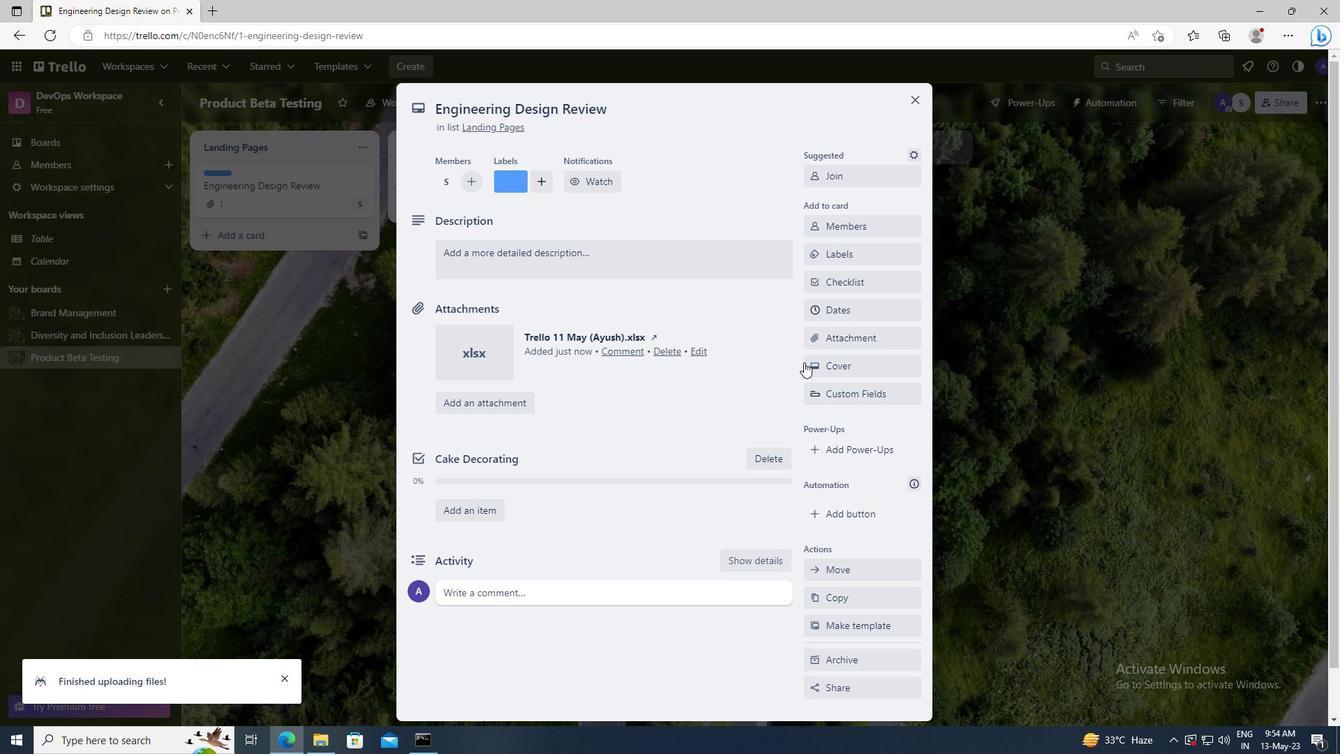 
Action: Mouse pressed left at (829, 362)
Screenshot: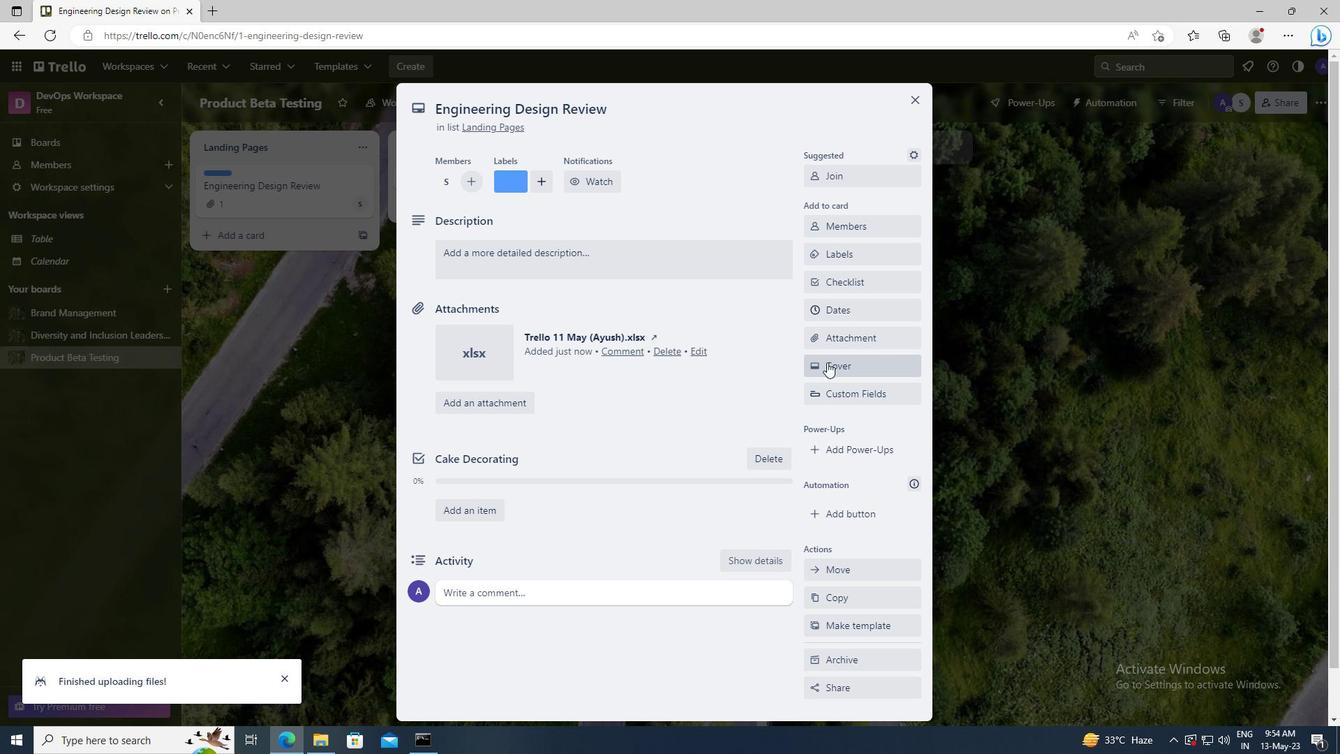 
Action: Mouse moved to (826, 478)
Screenshot: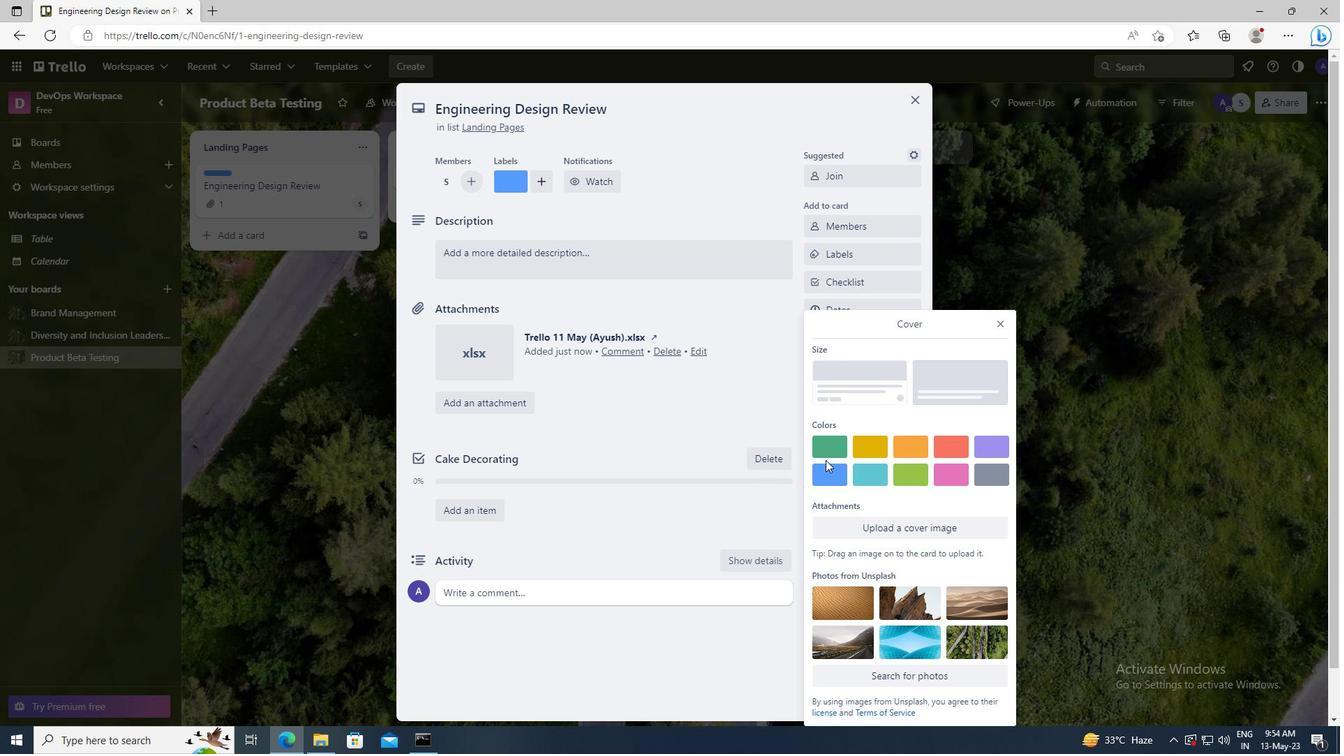 
Action: Mouse pressed left at (826, 478)
Screenshot: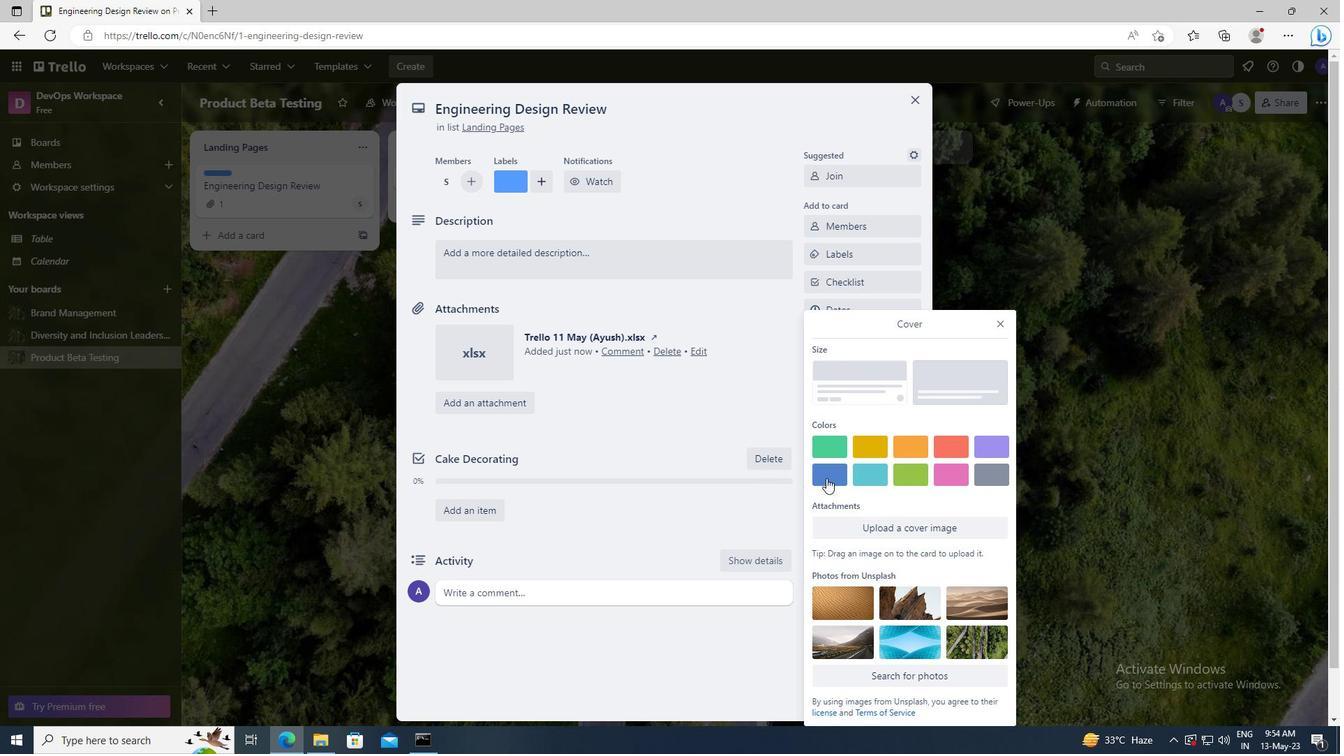 
Action: Mouse moved to (999, 297)
Screenshot: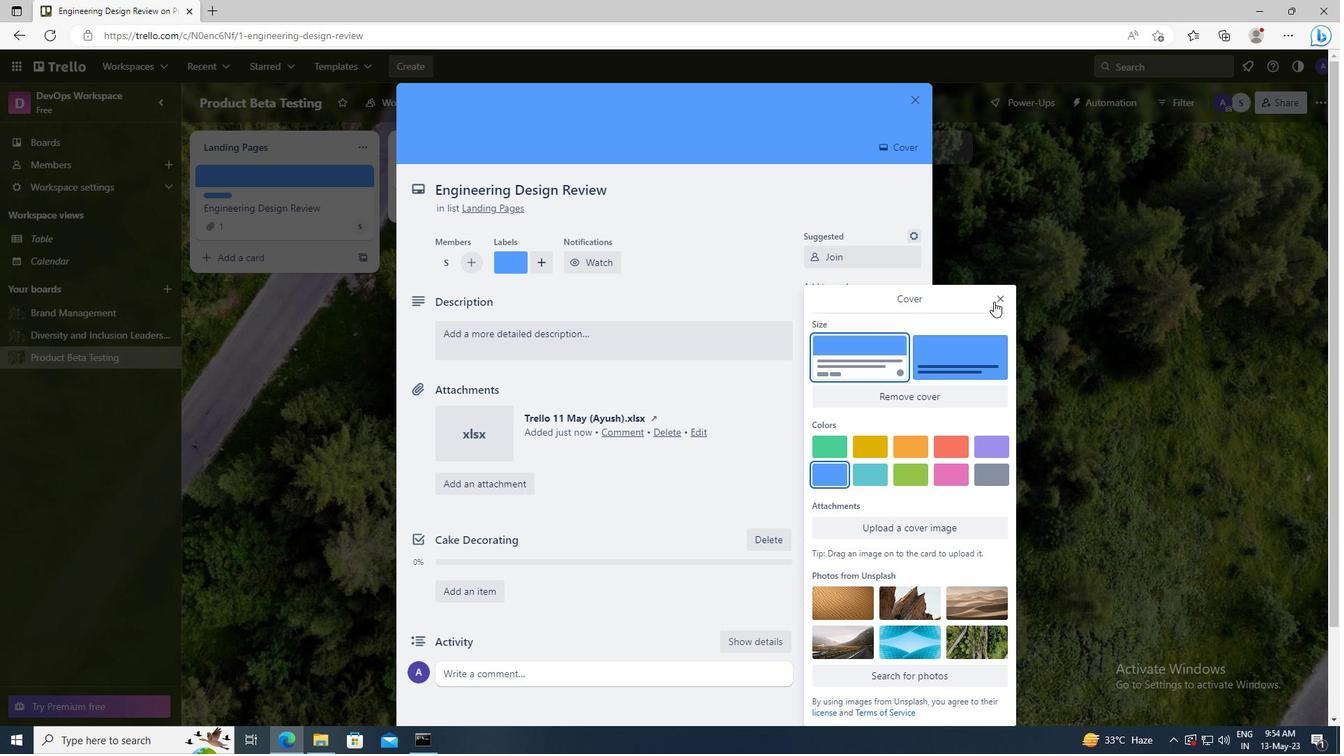 
Action: Mouse pressed left at (999, 297)
Screenshot: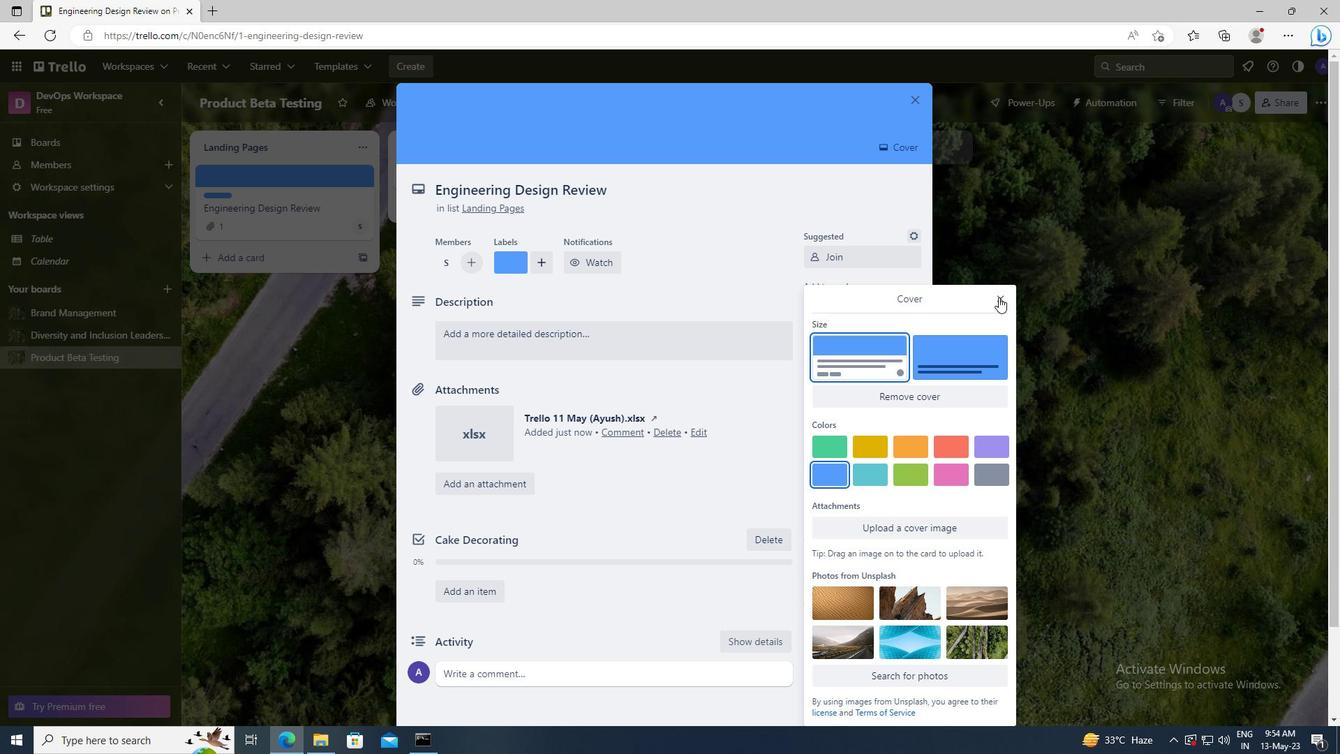 
Action: Mouse moved to (543, 342)
Screenshot: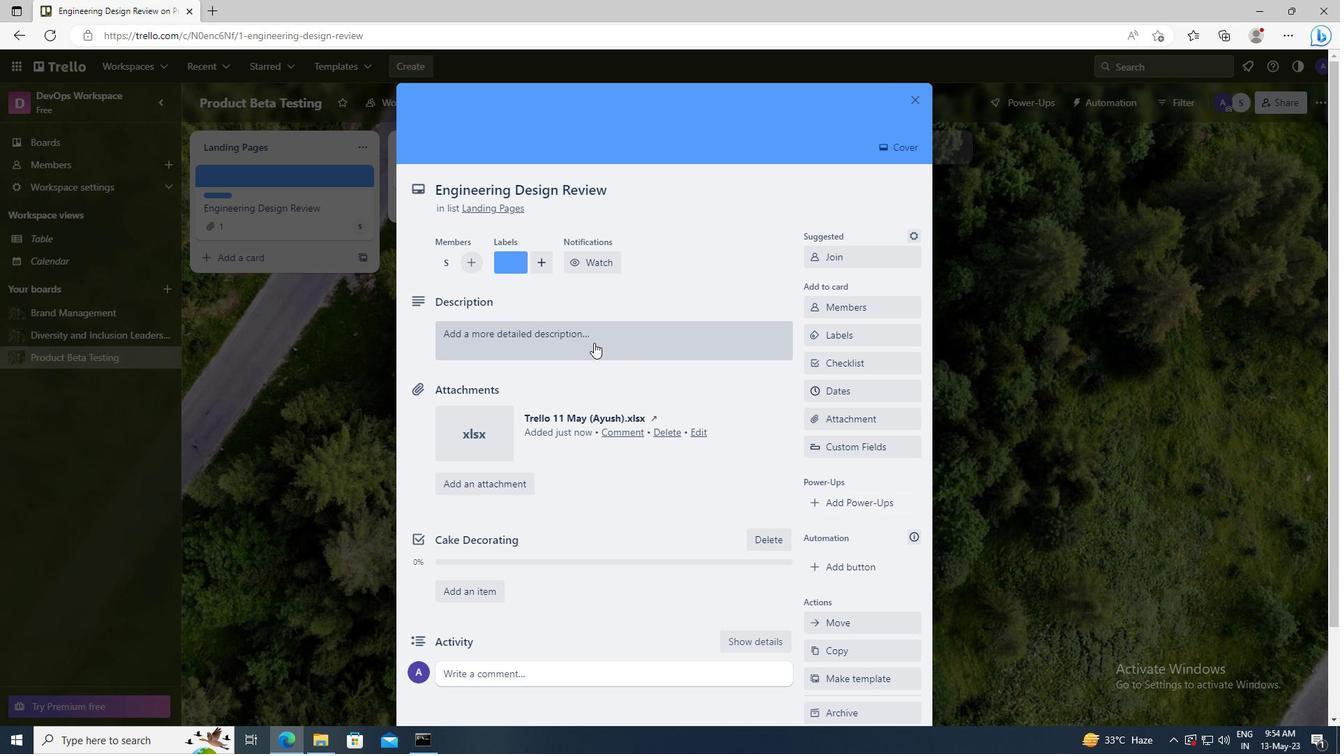 
Action: Mouse pressed left at (543, 342)
Screenshot: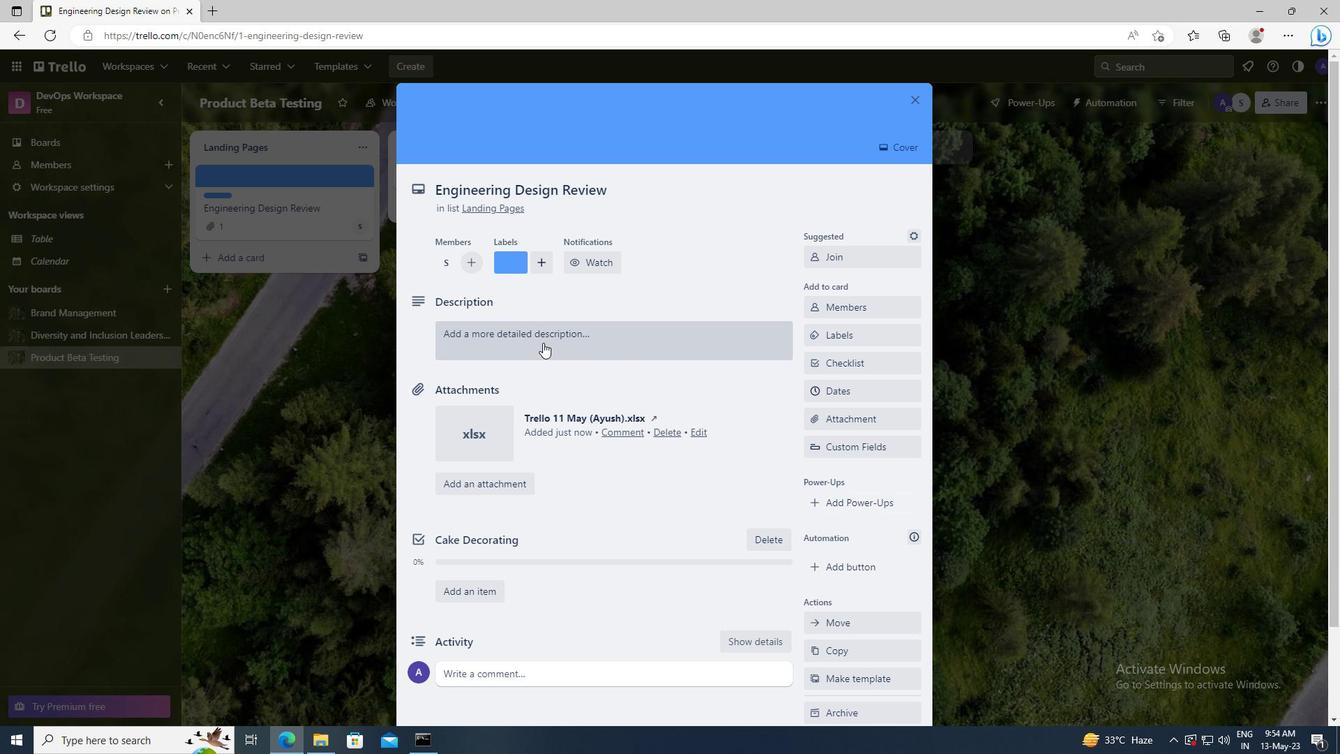 
Action: Key pressed <Key.shift><Key.shift><Key.shift><Key.shift><Key.shift><Key.shift><Key.shift><Key.shift><Key.shift><Key.shift>RESEARCH<Key.space>AND<Key.space>DEVELOP<Key.space>NEW<Key.space>PRODUCT<Key.space>DISTRIBUTION<Key.space>STRATEGY
Screenshot: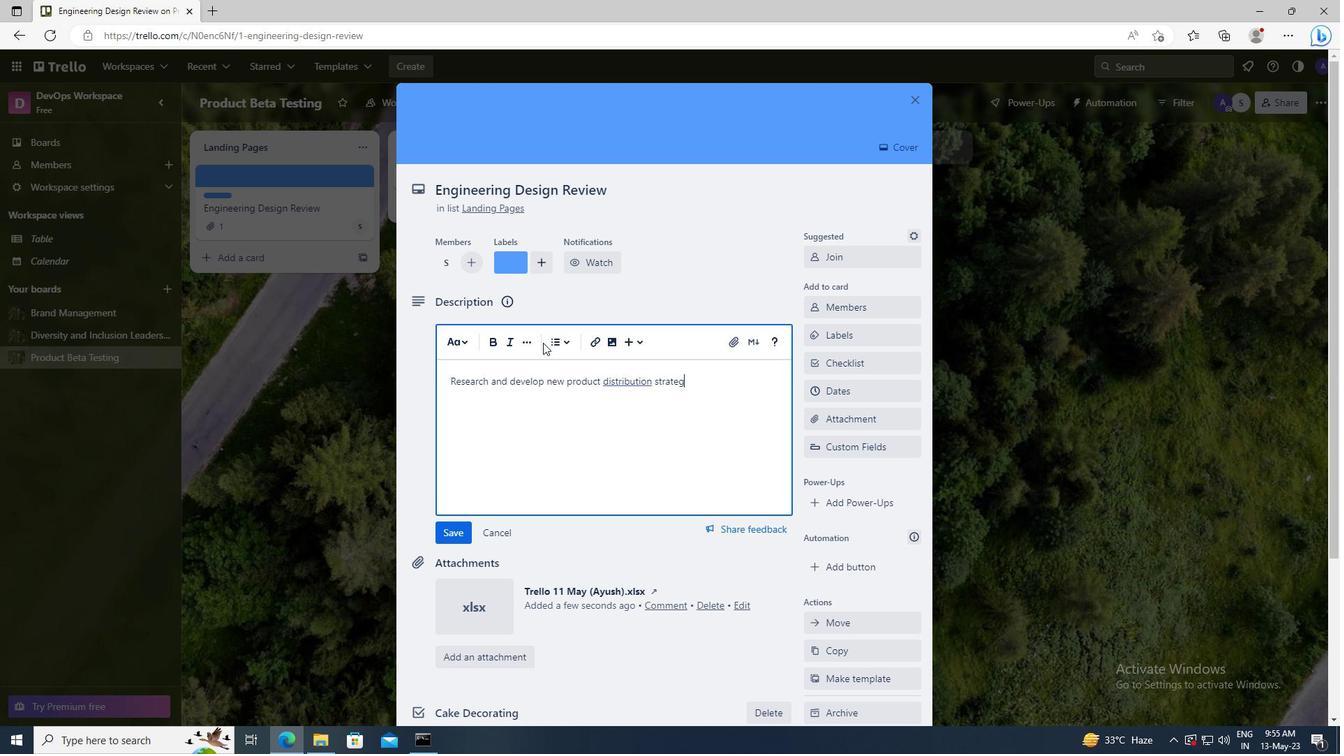 
Action: Mouse scrolled (543, 342) with delta (0, 0)
Screenshot: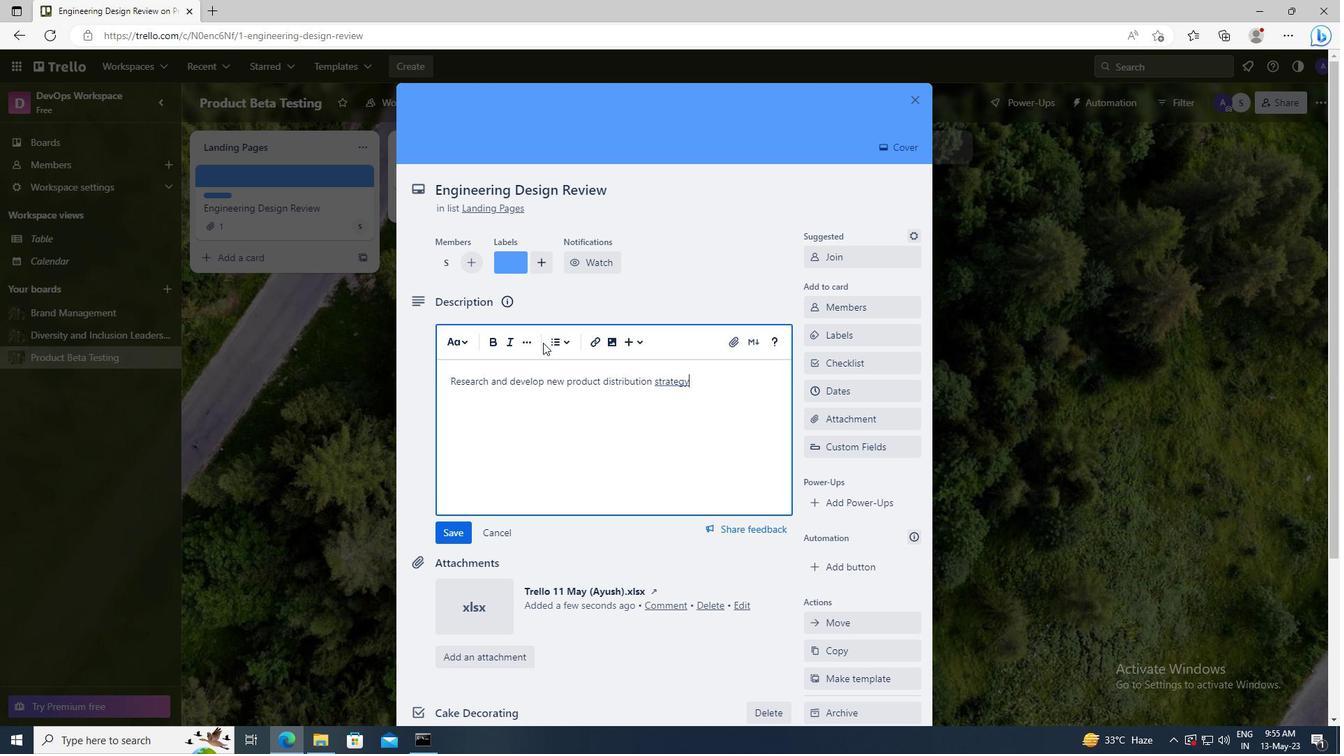 
Action: Mouse moved to (460, 429)
Screenshot: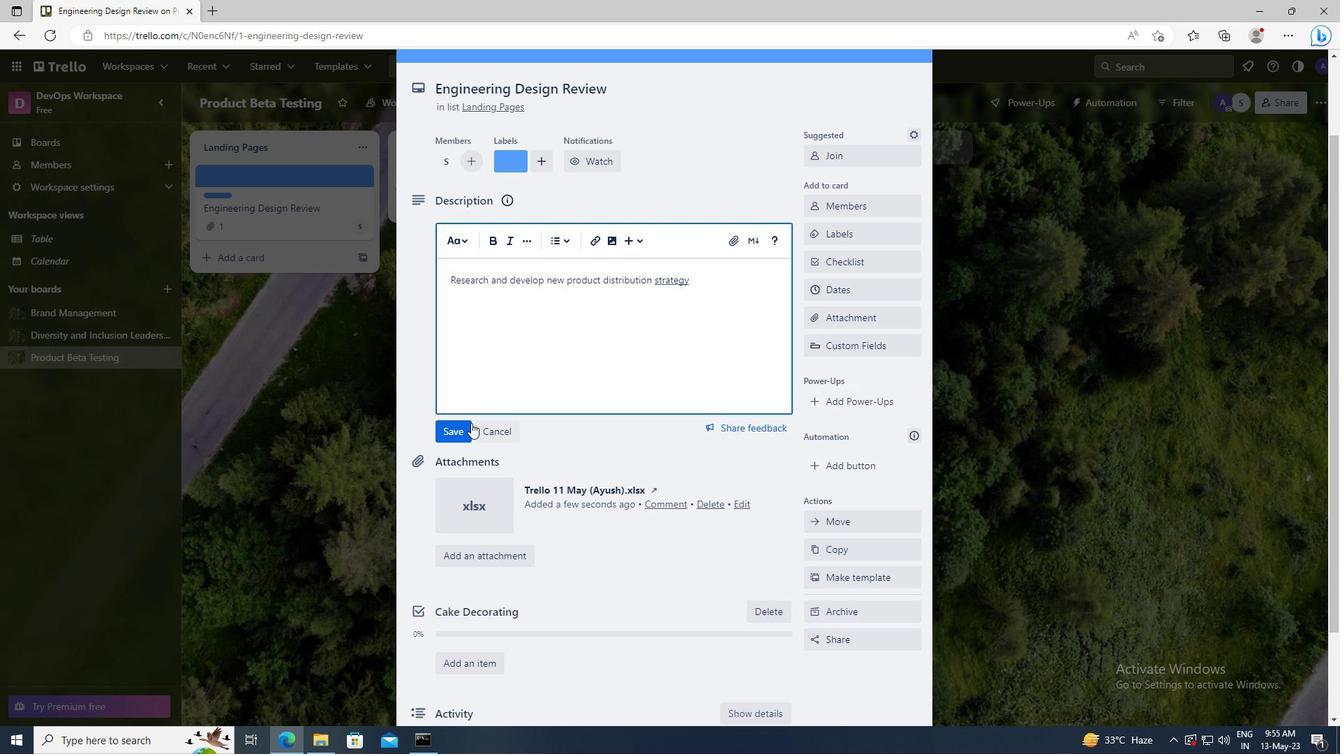 
Action: Mouse pressed left at (460, 429)
Screenshot: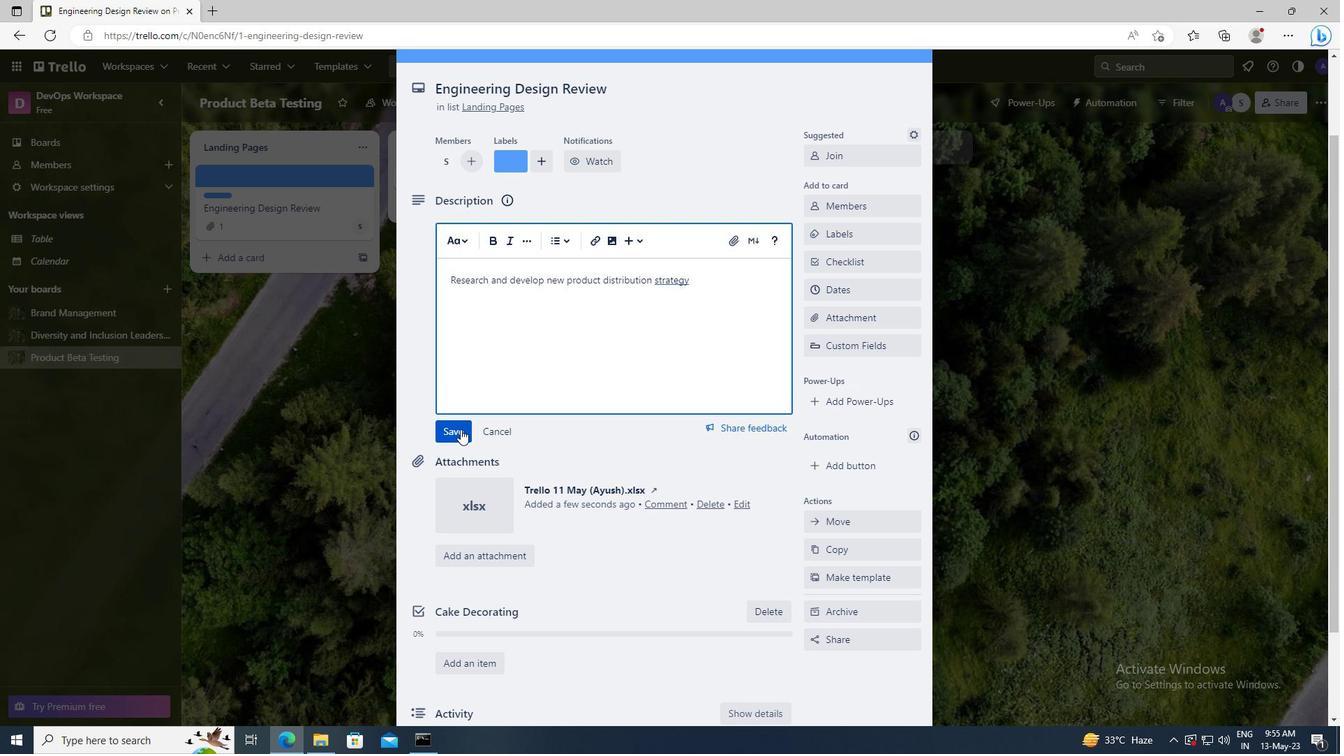 
Action: Mouse scrolled (460, 428) with delta (0, 0)
Screenshot: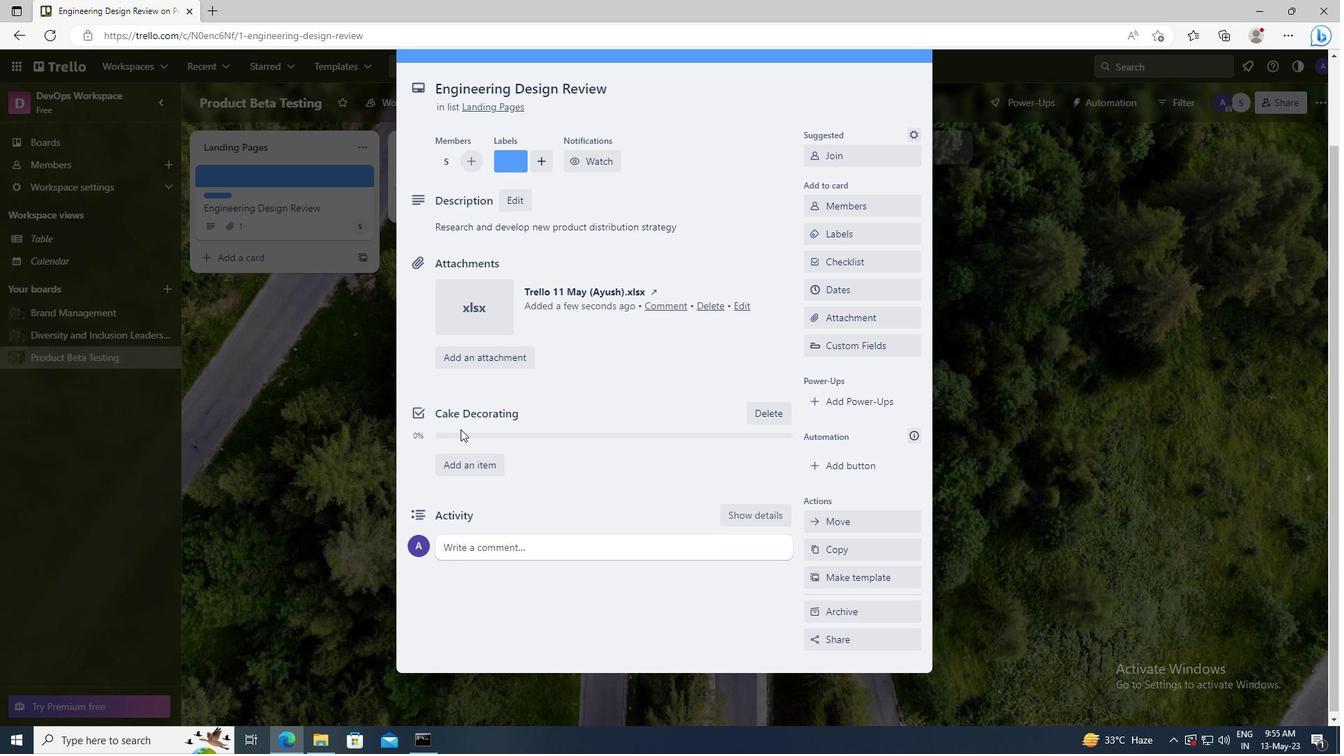 
Action: Mouse moved to (465, 550)
Screenshot: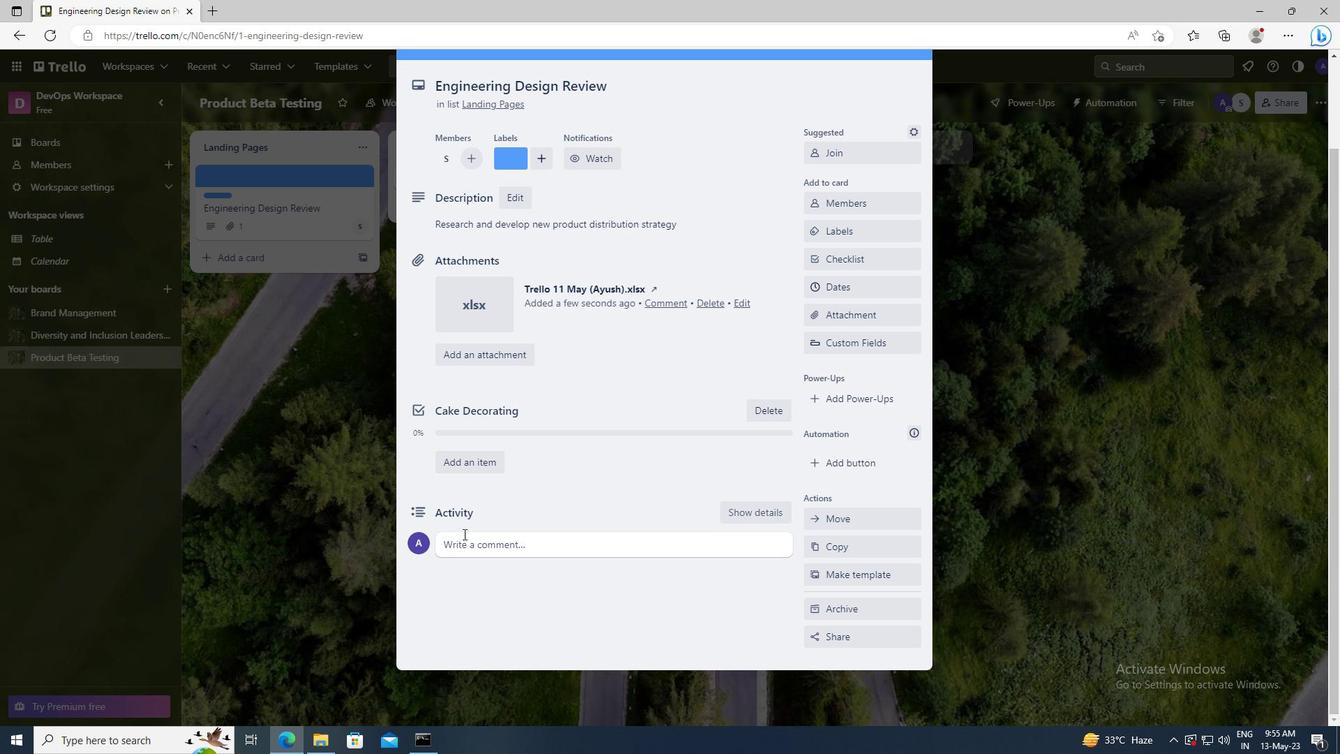 
Action: Mouse pressed left at (465, 550)
Screenshot: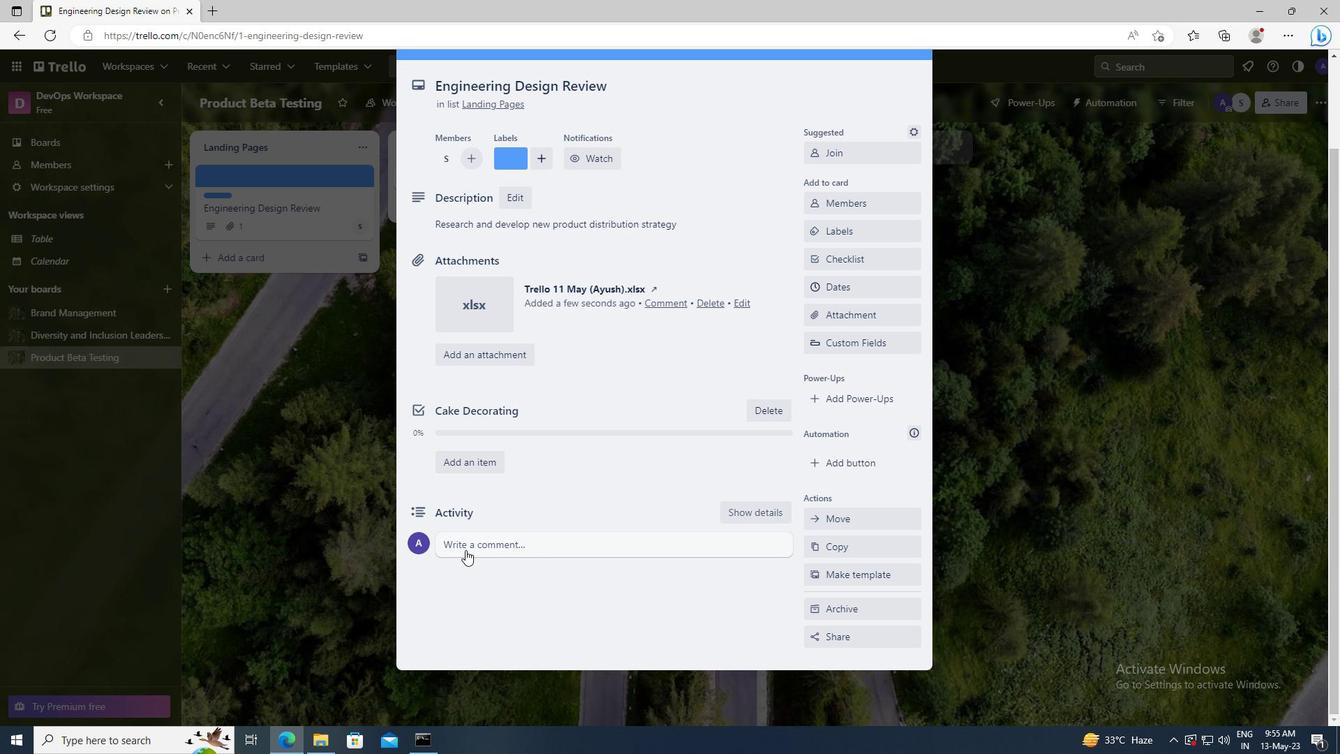 
Action: Key pressed <Key.shift>LET<Key.space>US<Key.space>APPROACH<Key.space>THIS<Key.space>TASK<Key.space>WITH<Key.space>A<Key.space>SENSE<Key.space>OF<Key.space>COLLABORATION<Key.space>AND<Key.space>TEAMWORK,<Key.space>LEVERAGING<Key.space>THE<Key.space>STRENGTHS<Key.space>OF<Key.space>EACH<Key.space>TEAM<Key.space>MEMBER.
Screenshot: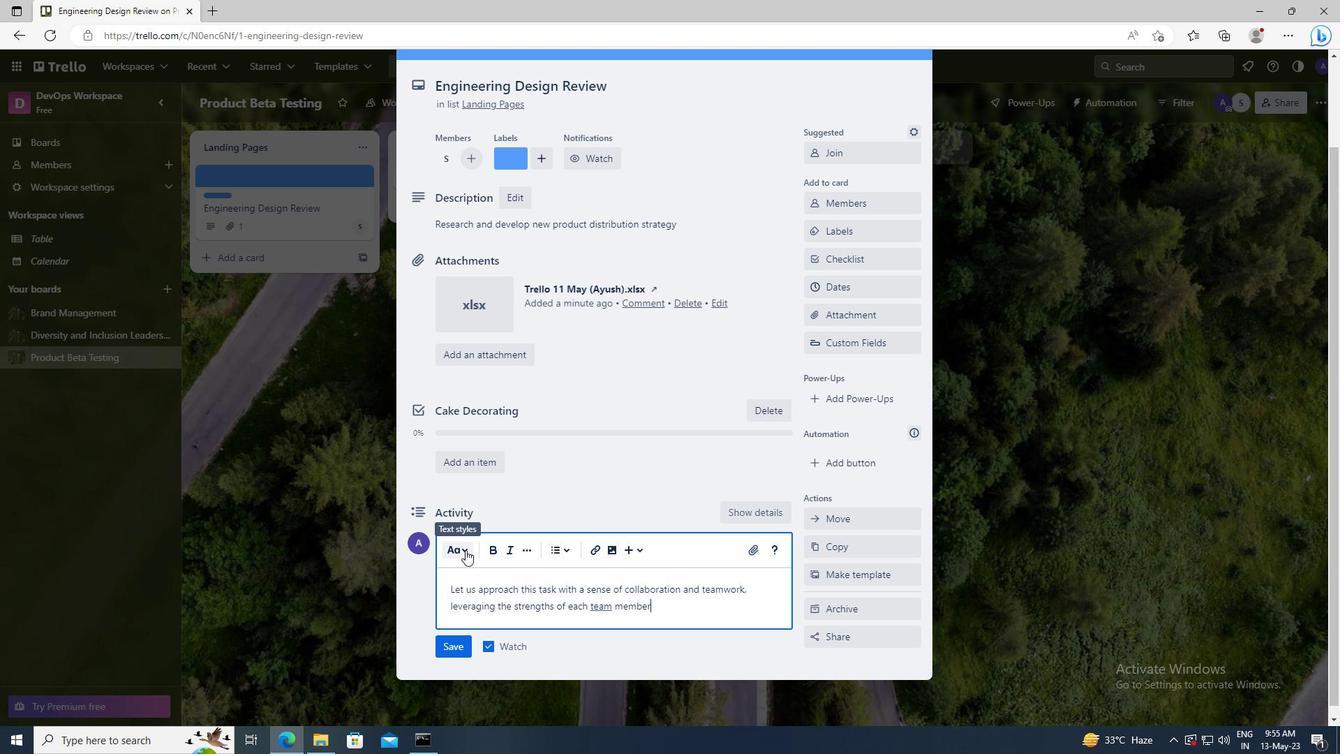 
Action: Mouse moved to (460, 642)
Screenshot: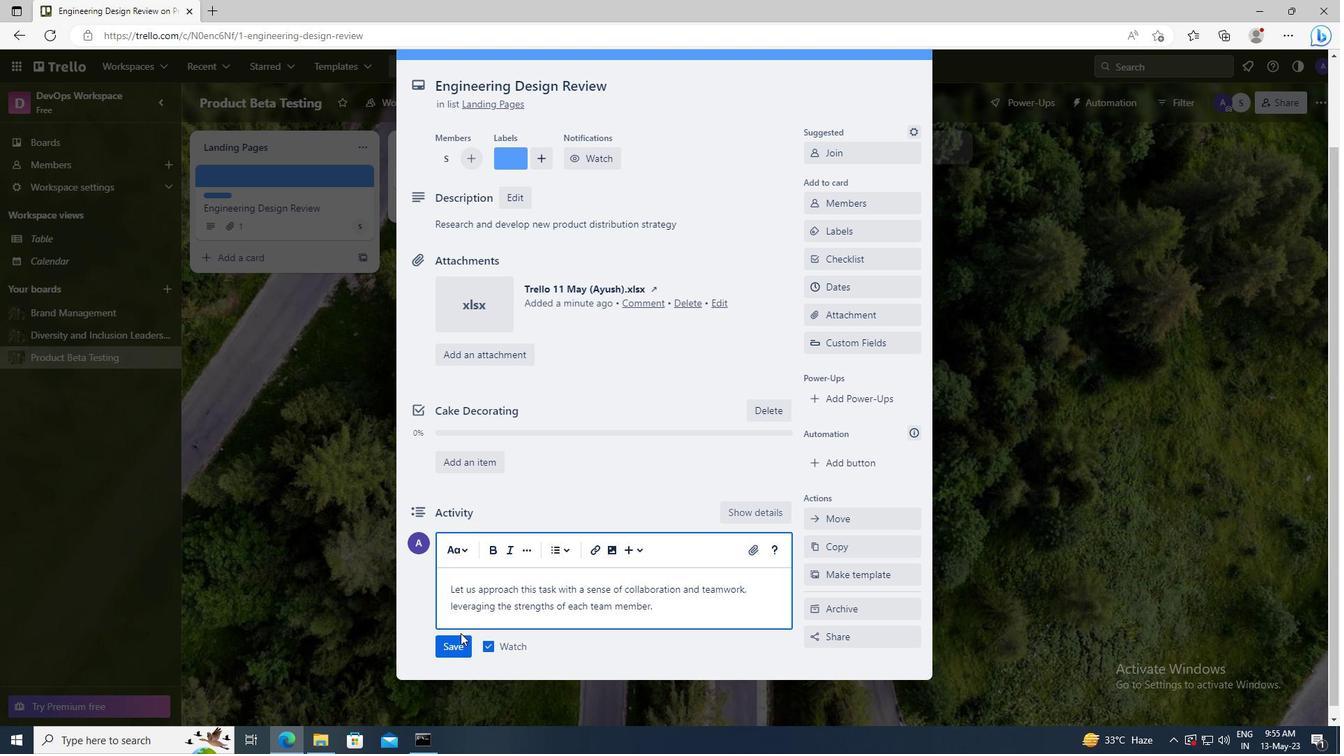 
Action: Mouse pressed left at (460, 642)
Screenshot: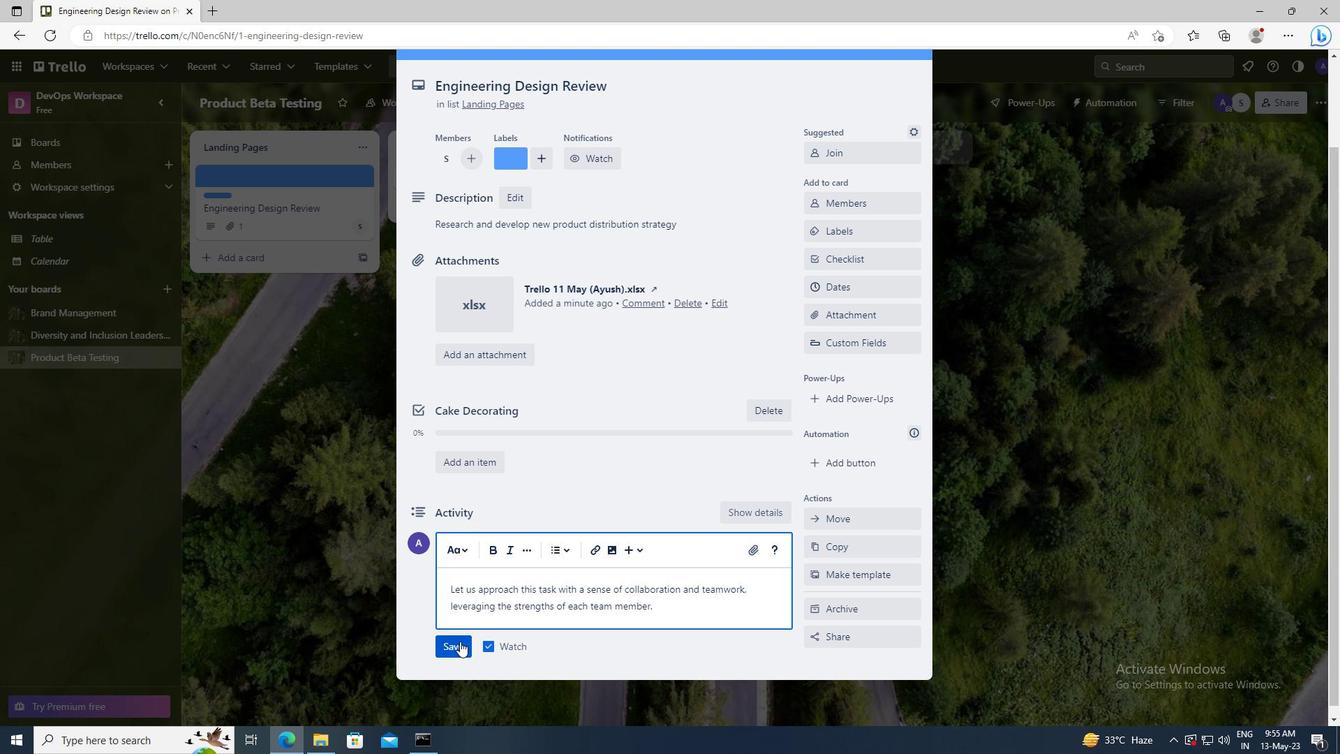 
Action: Mouse moved to (831, 287)
Screenshot: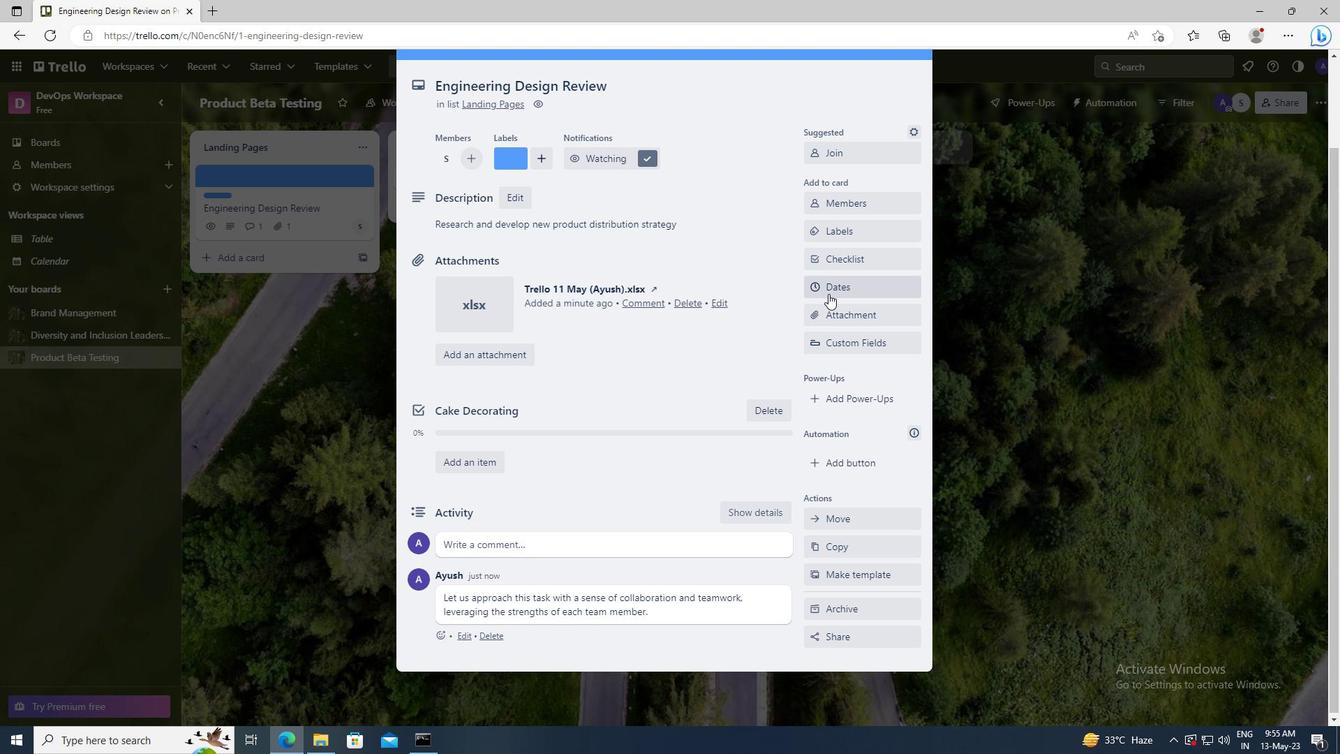 
Action: Mouse pressed left at (831, 287)
Screenshot: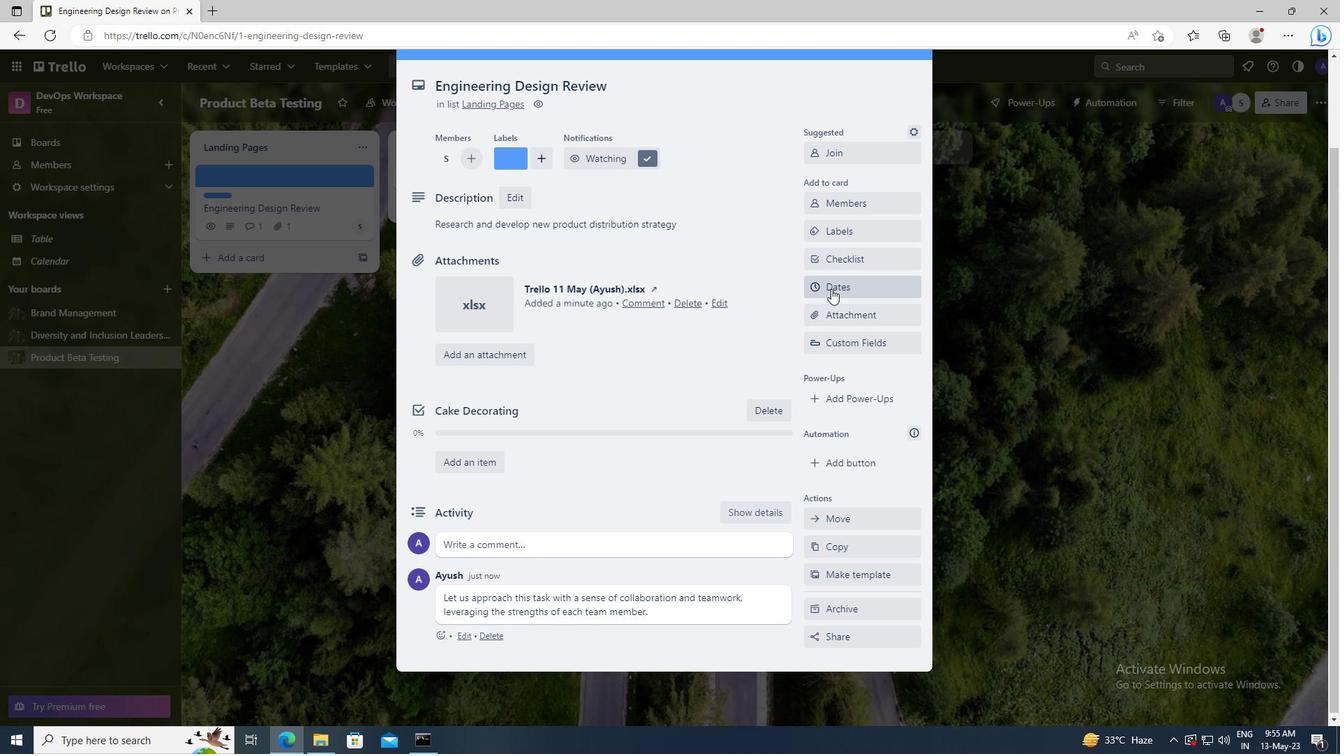 
Action: Mouse moved to (822, 353)
Screenshot: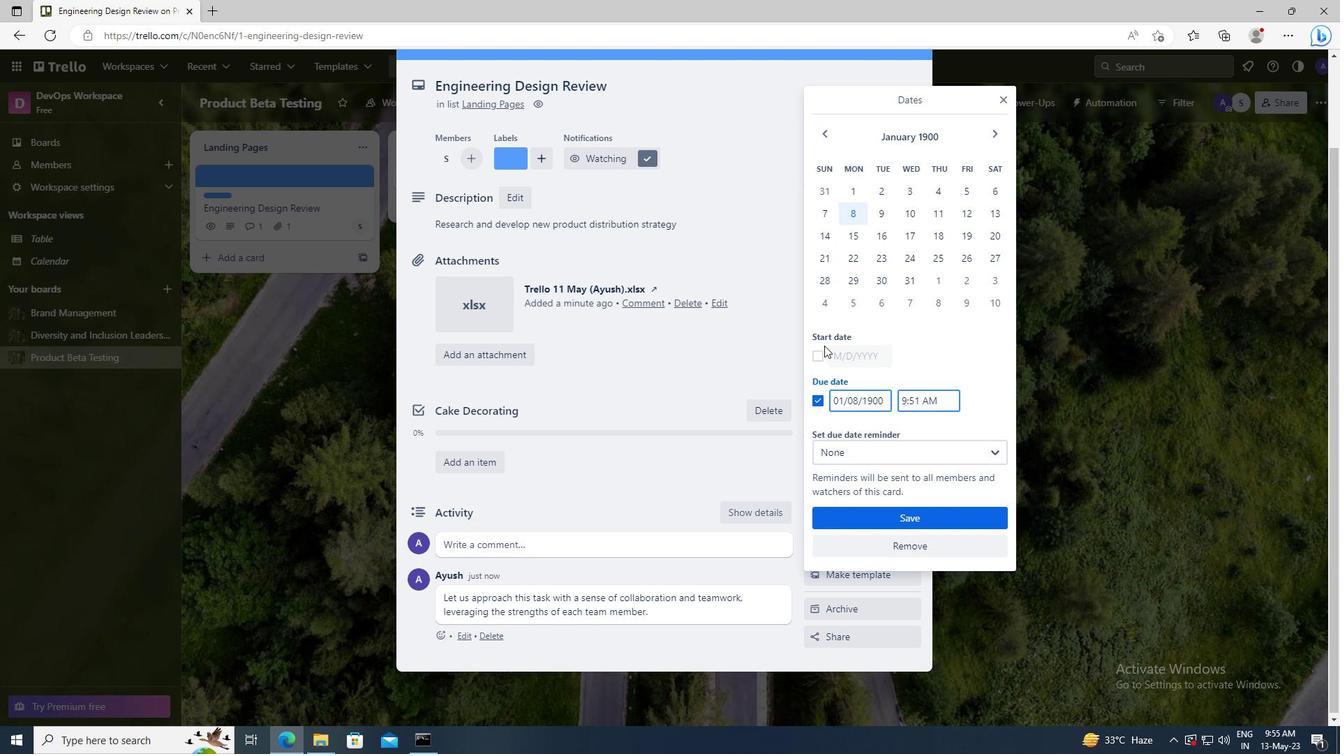 
Action: Mouse pressed left at (822, 353)
Screenshot: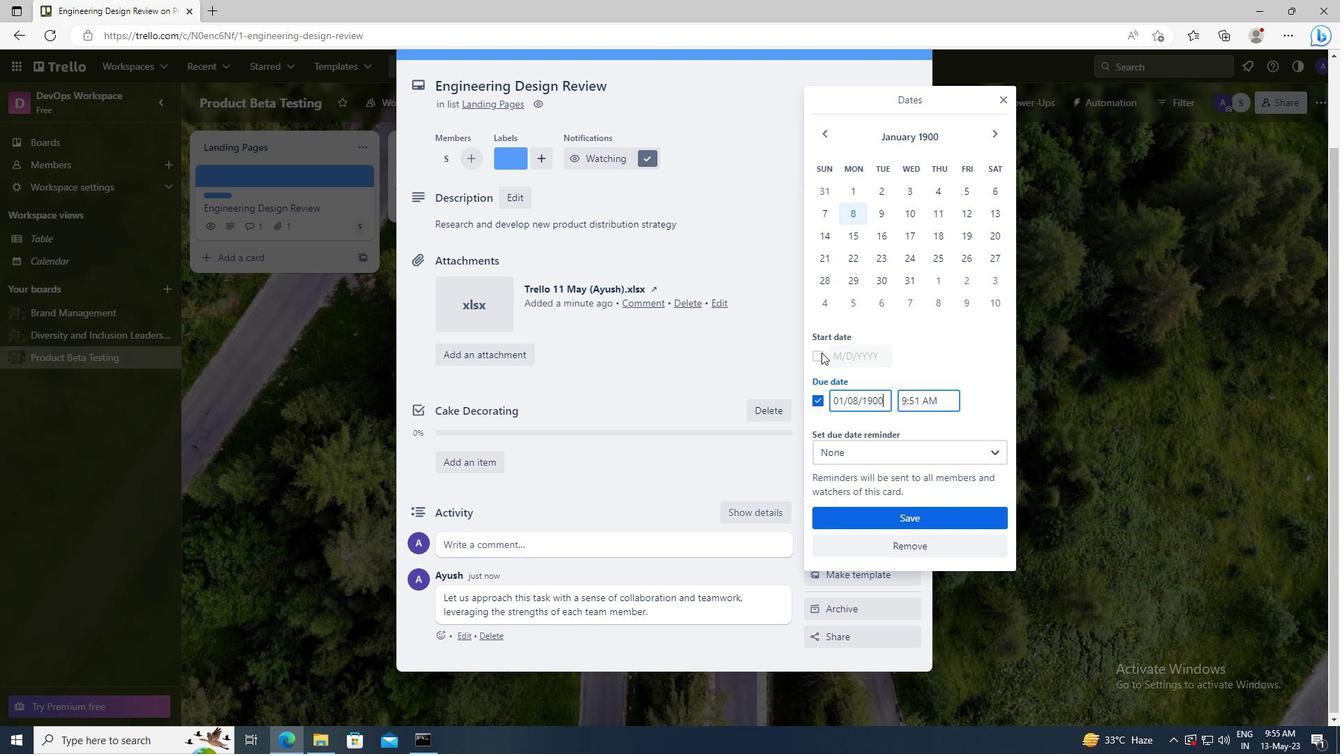 
Action: Mouse moved to (883, 357)
Screenshot: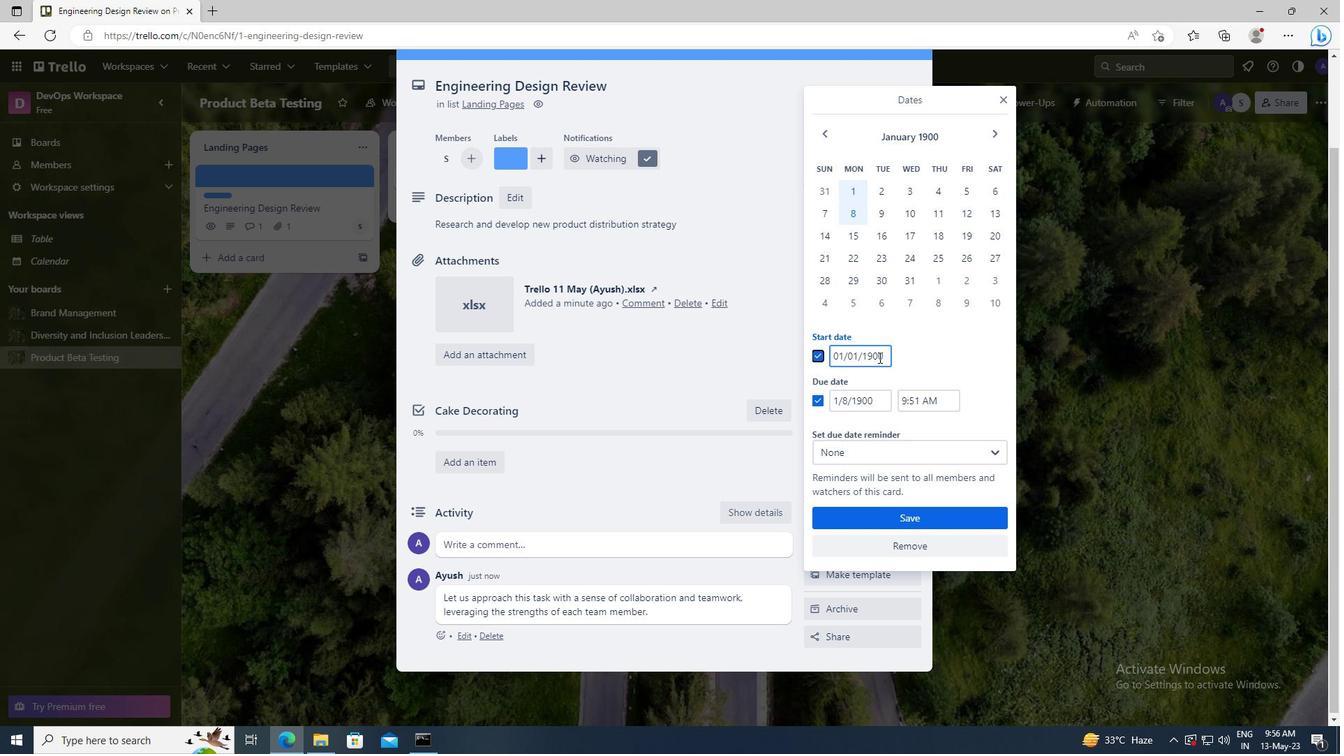 
Action: Mouse pressed left at (883, 357)
Screenshot: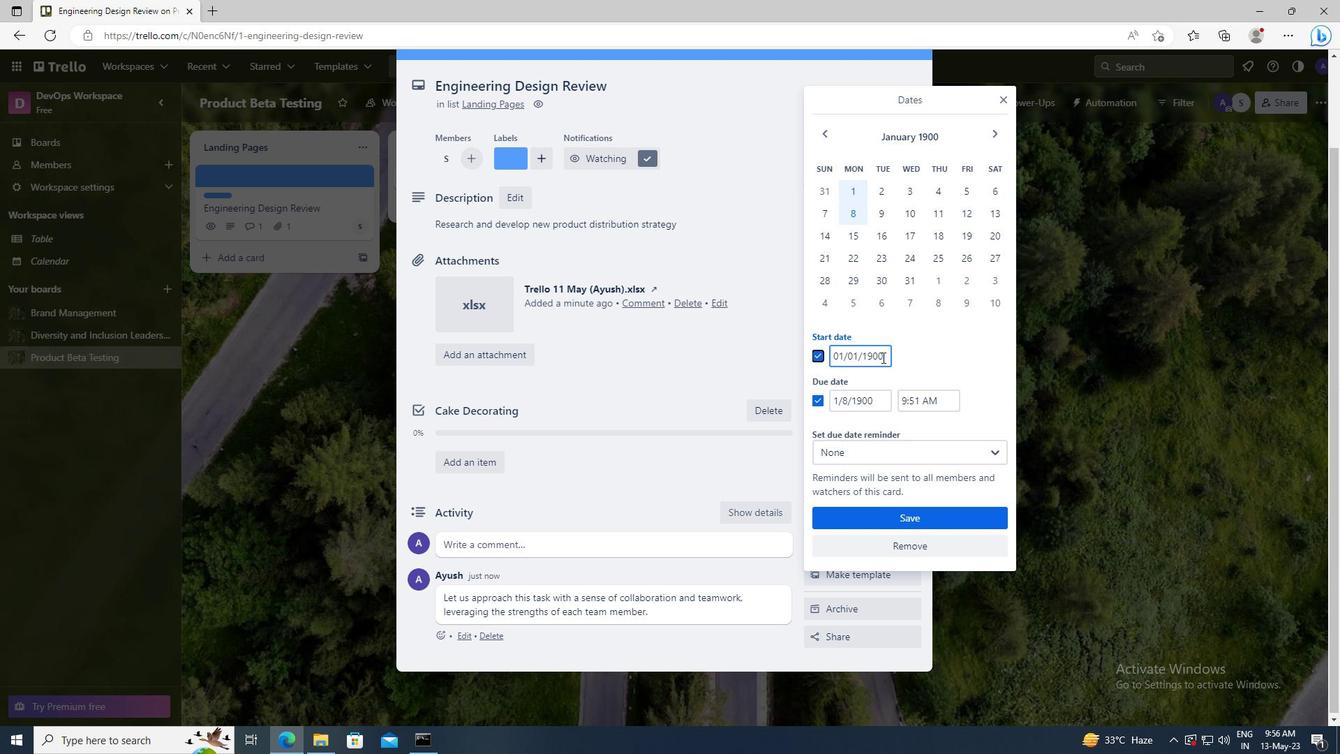 
Action: Key pressed <Key.left><Key.left><Key.left><Key.left><Key.left><Key.backspace>2
Screenshot: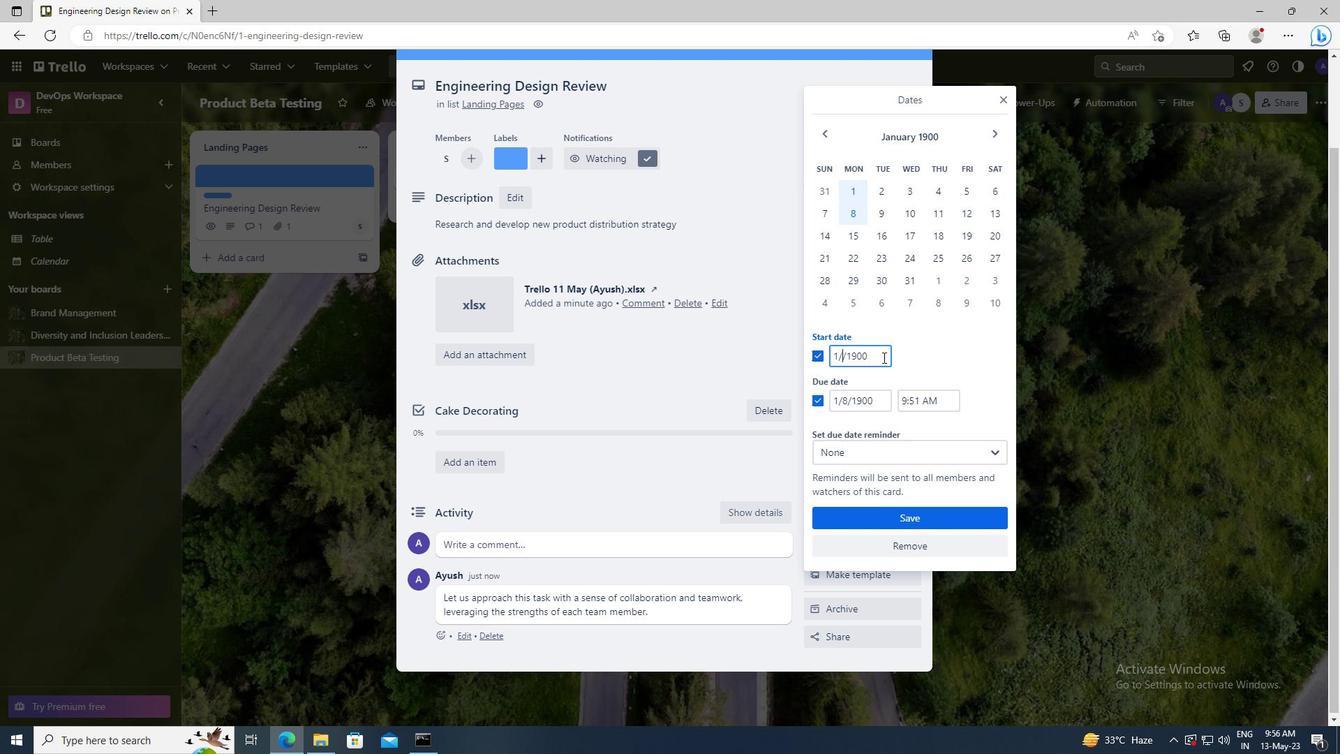 
Action: Mouse moved to (881, 402)
Screenshot: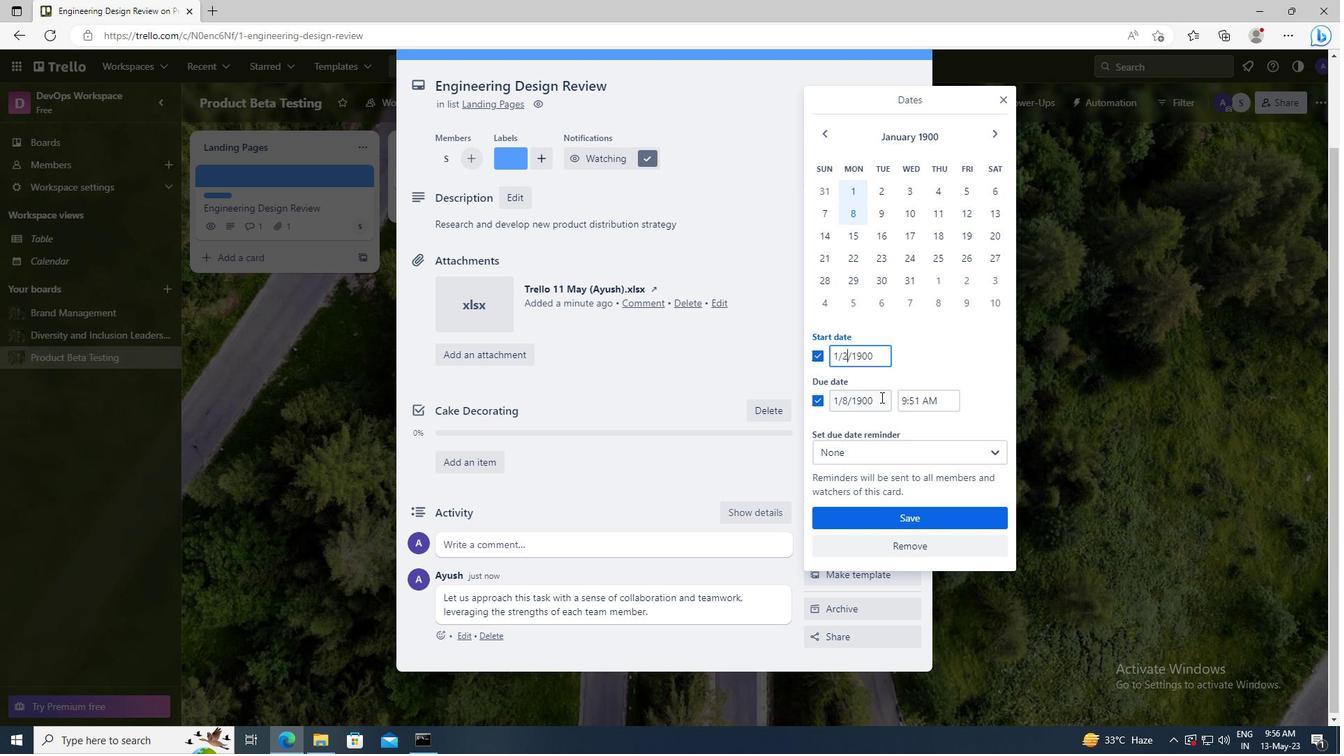 
Action: Mouse pressed left at (881, 402)
Screenshot: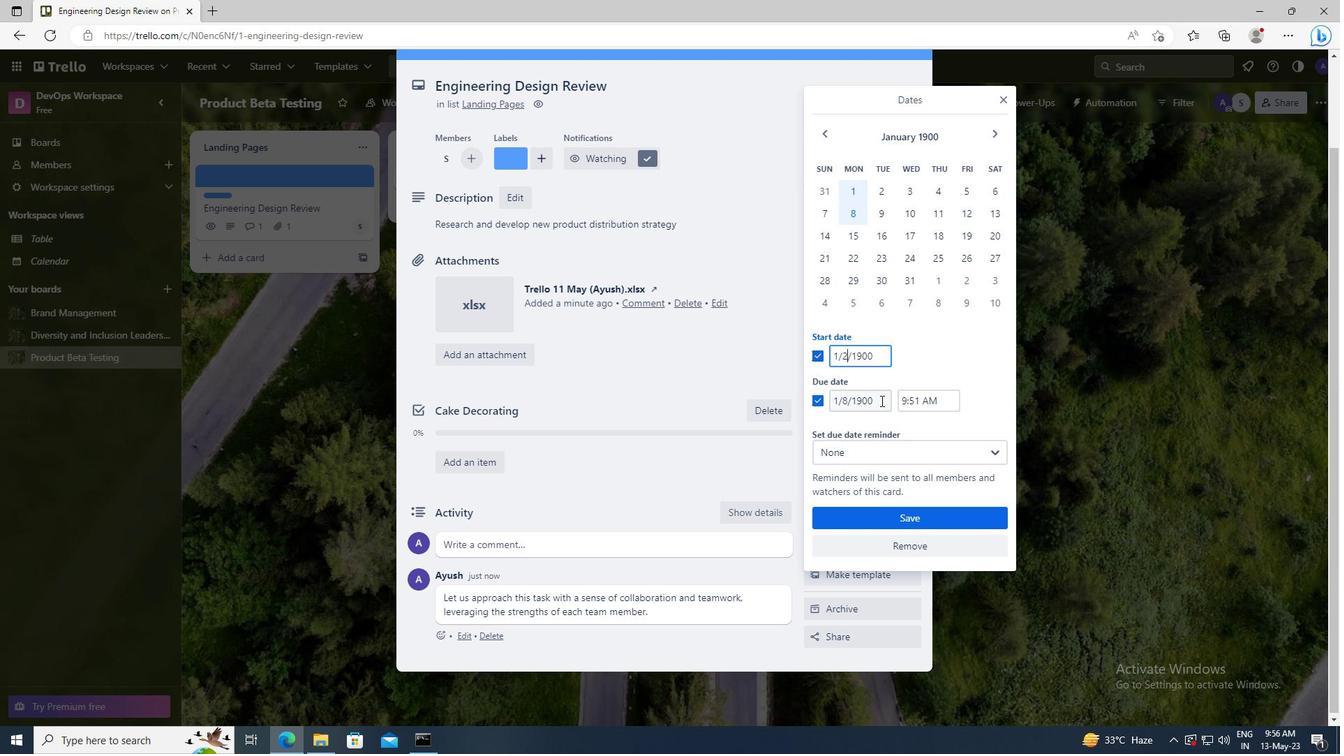 
Action: Key pressed <Key.left><Key.left><Key.left><Key.left><Key.left><Key.backspace>9
Screenshot: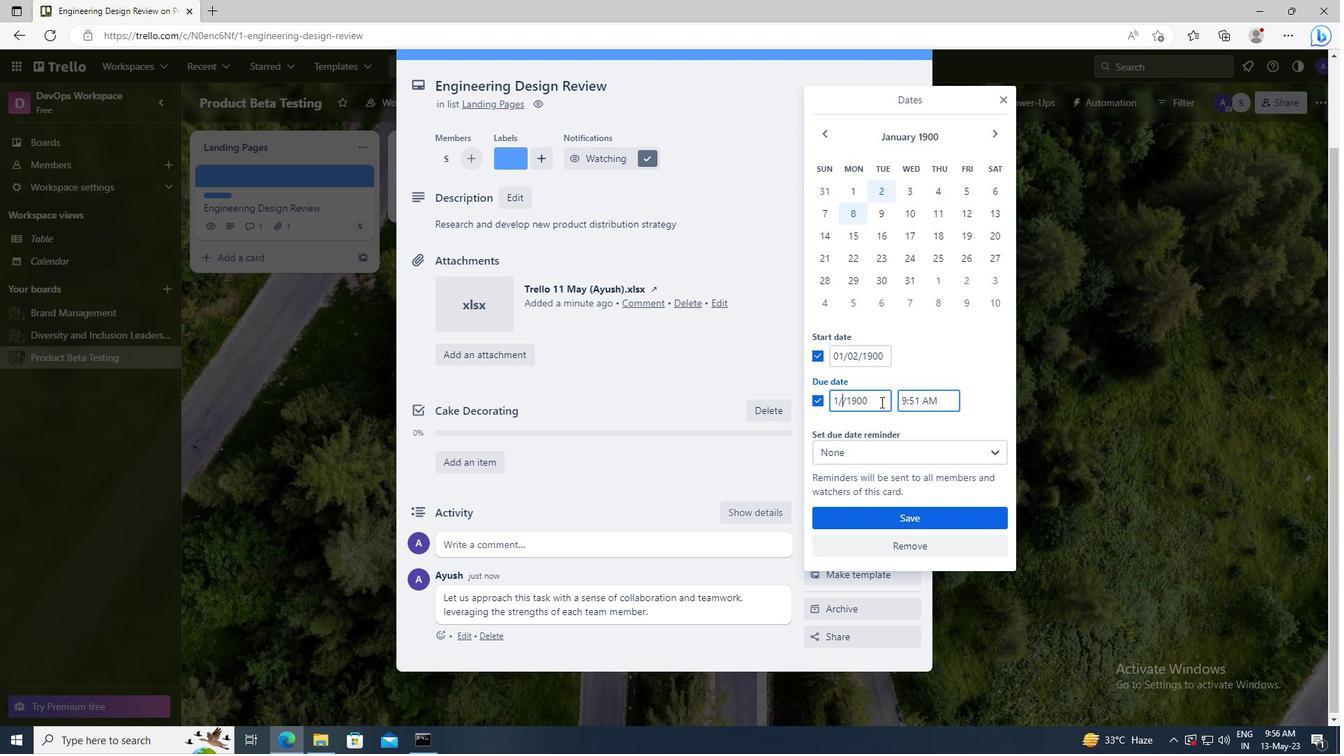 
Action: Mouse moved to (896, 515)
Screenshot: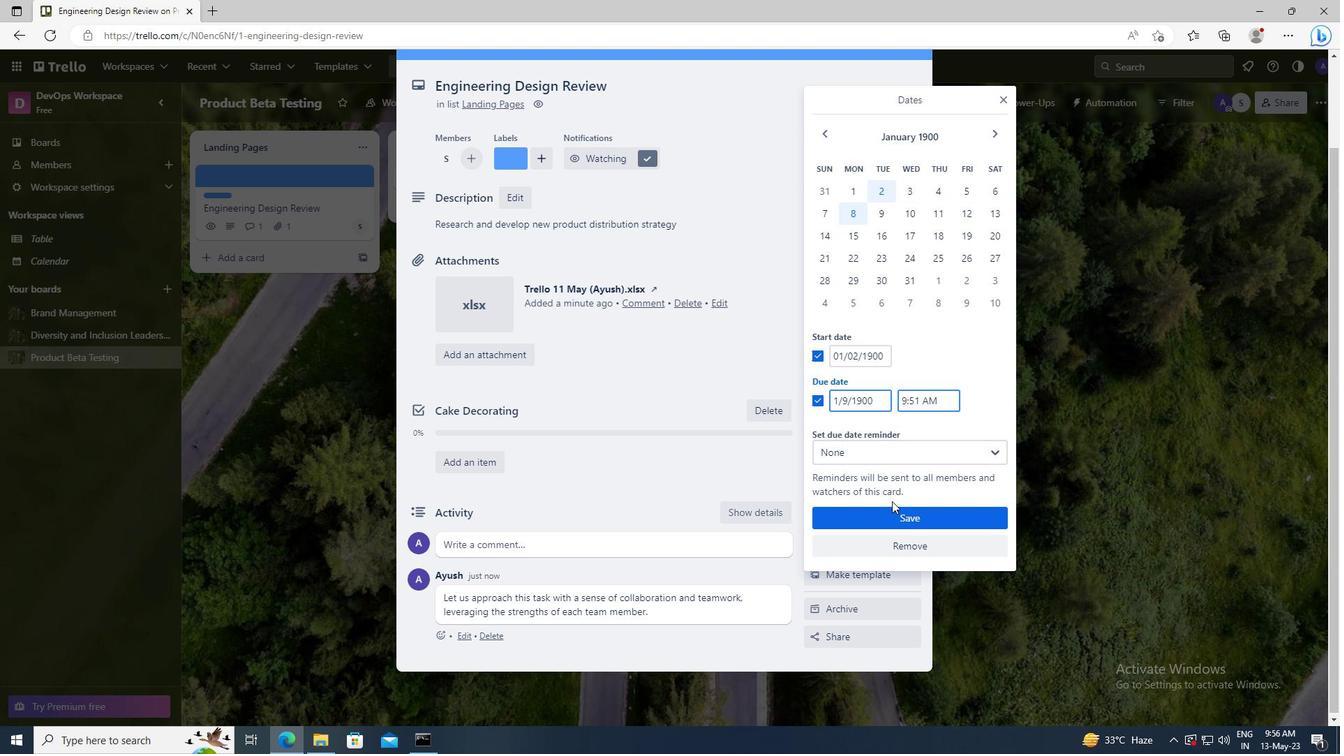 
Action: Mouse pressed left at (896, 515)
Screenshot: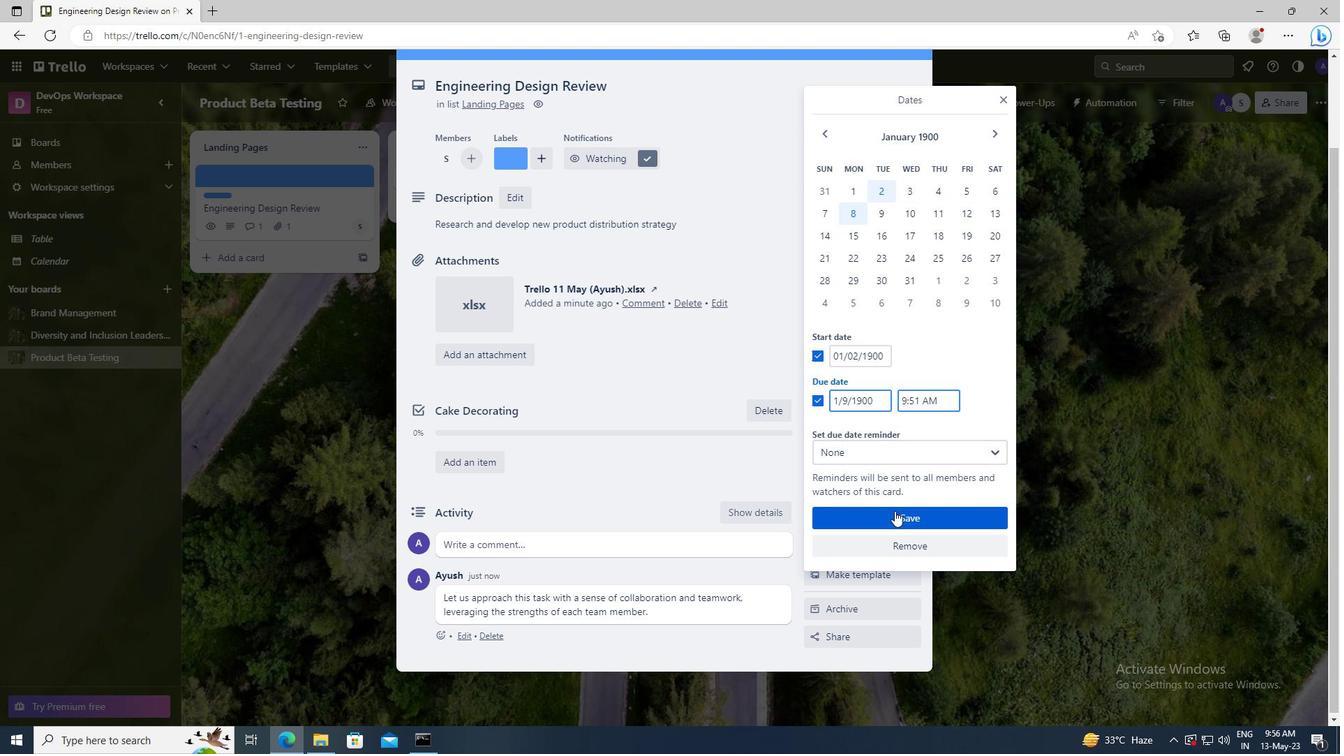 
